 Task: Look for properties listed by Redfin.
Action: Mouse moved to (716, 70)
Screenshot: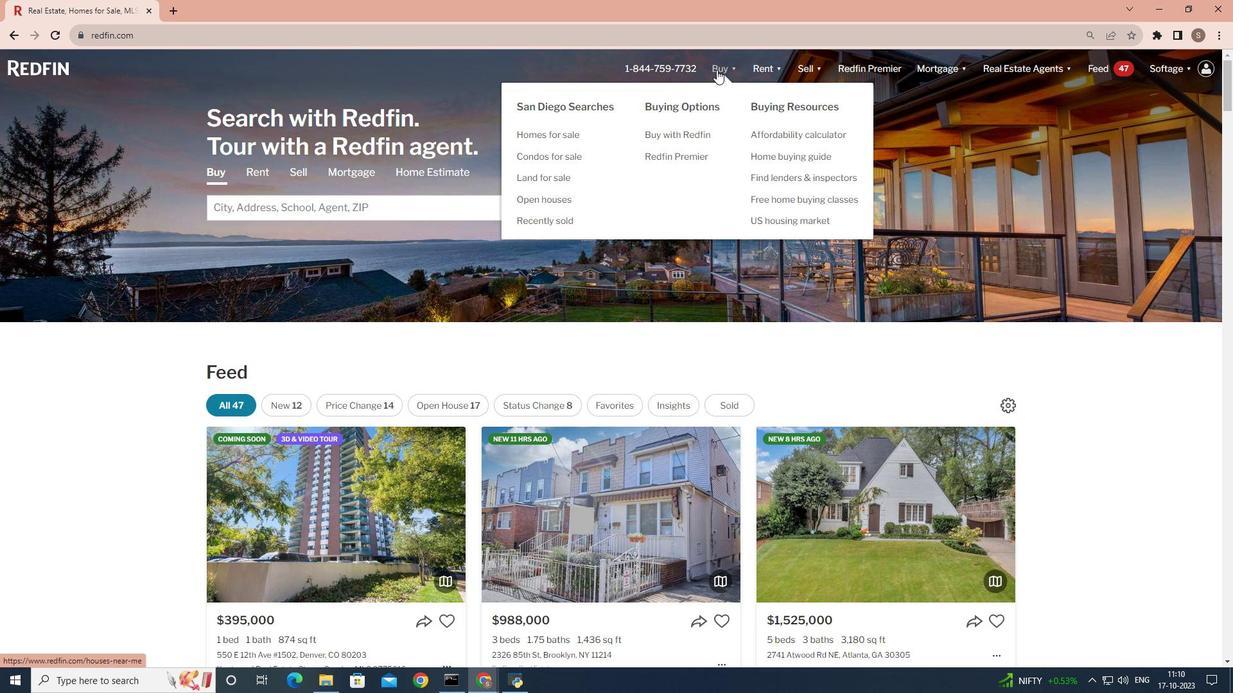 
Action: Mouse pressed left at (716, 70)
Screenshot: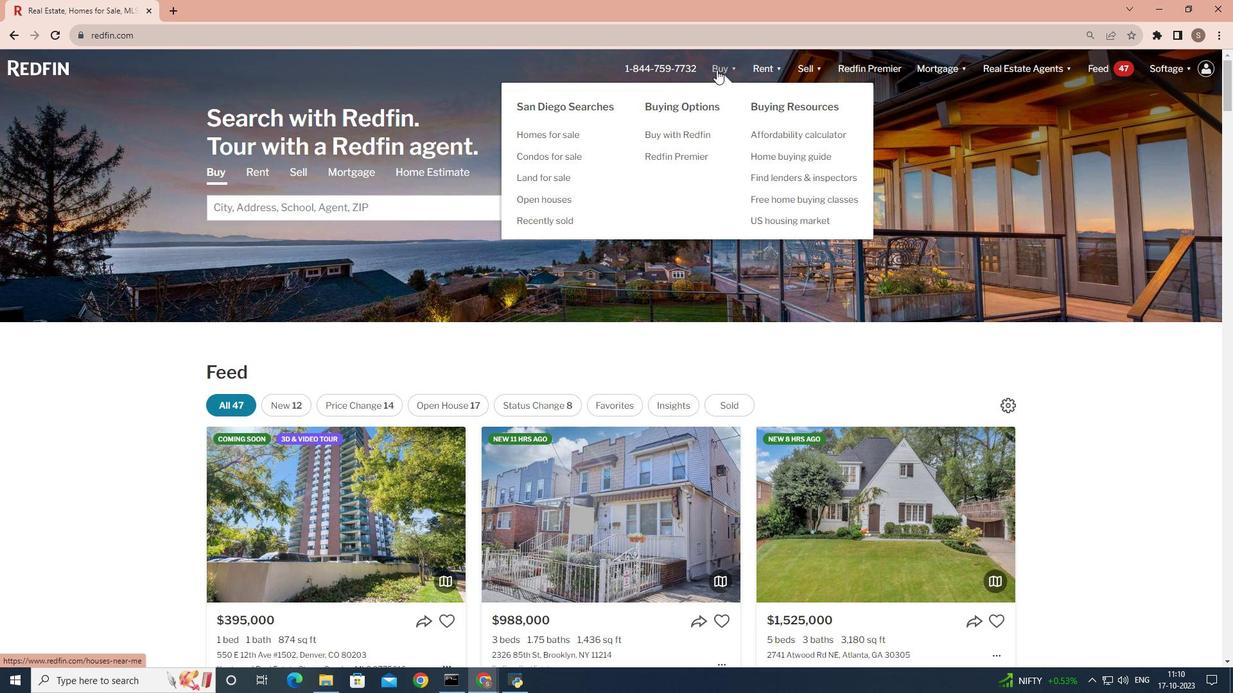 
Action: Mouse moved to (271, 264)
Screenshot: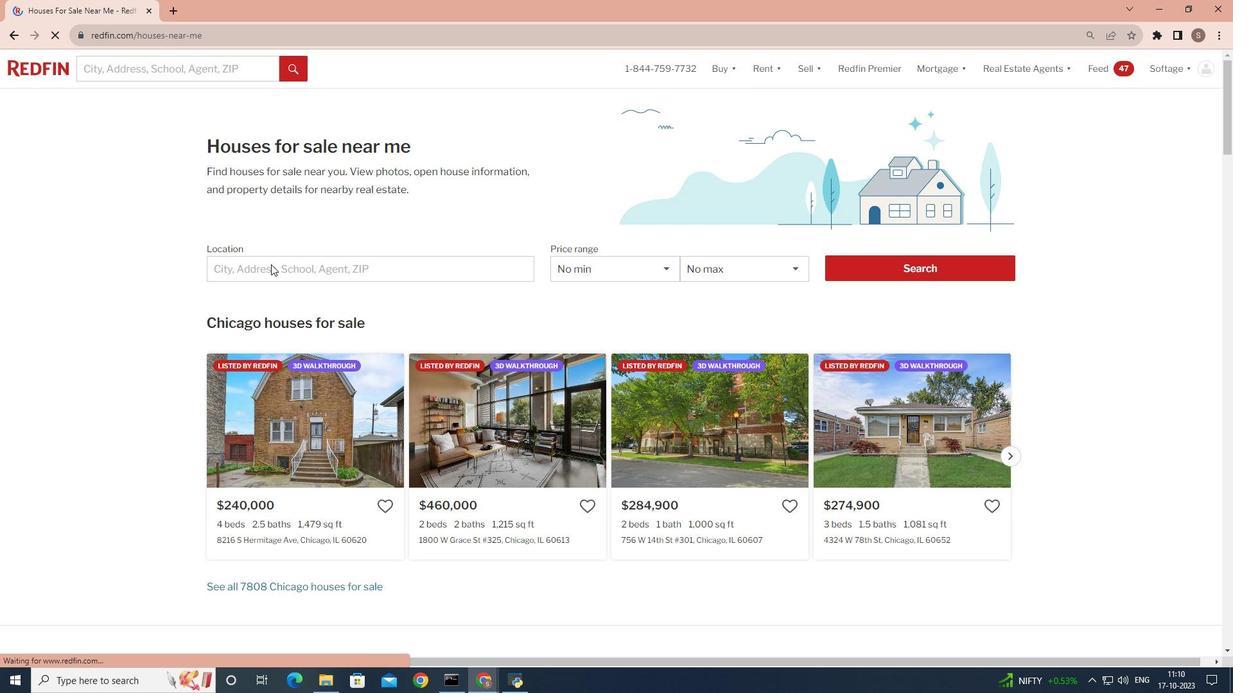 
Action: Mouse pressed left at (271, 264)
Screenshot: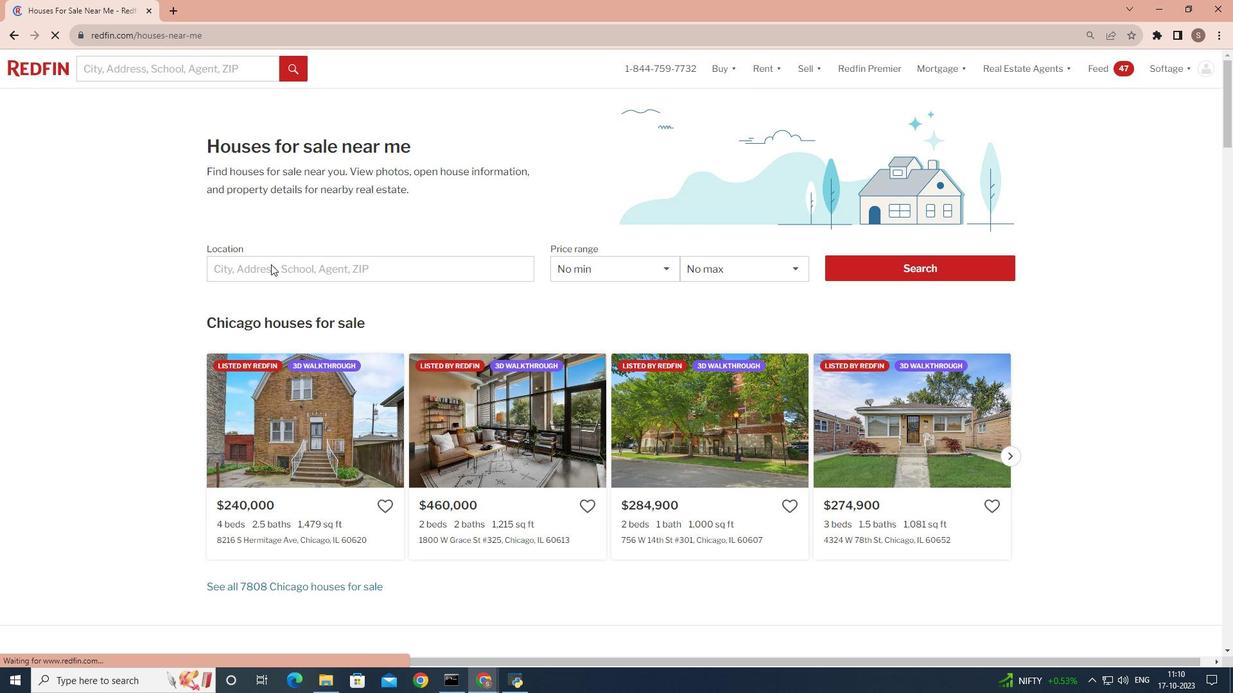 
Action: Mouse moved to (273, 269)
Screenshot: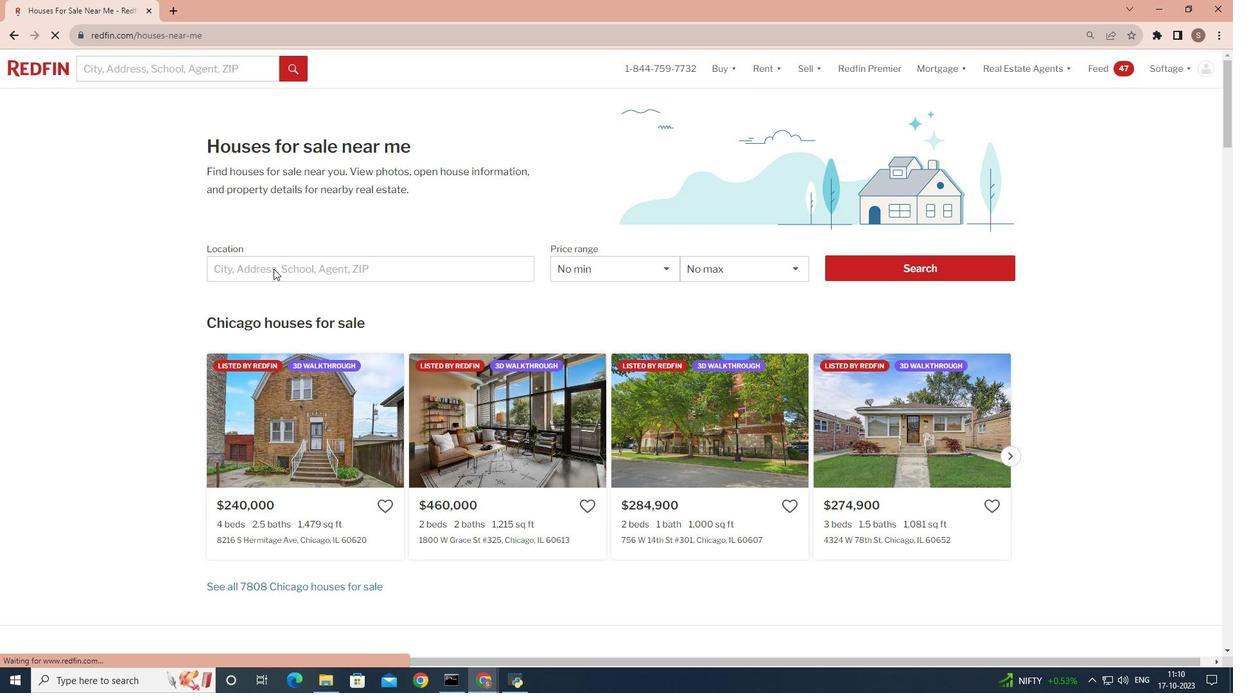 
Action: Mouse pressed left at (273, 269)
Screenshot: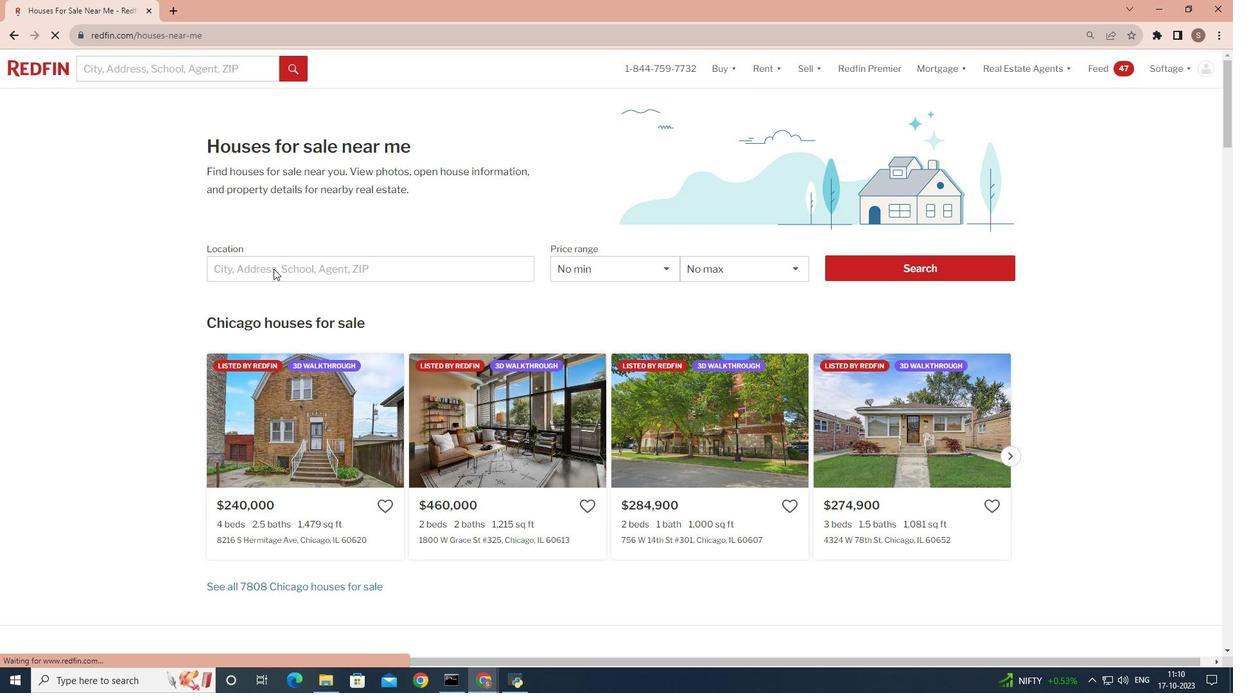 
Action: Mouse pressed left at (273, 269)
Screenshot: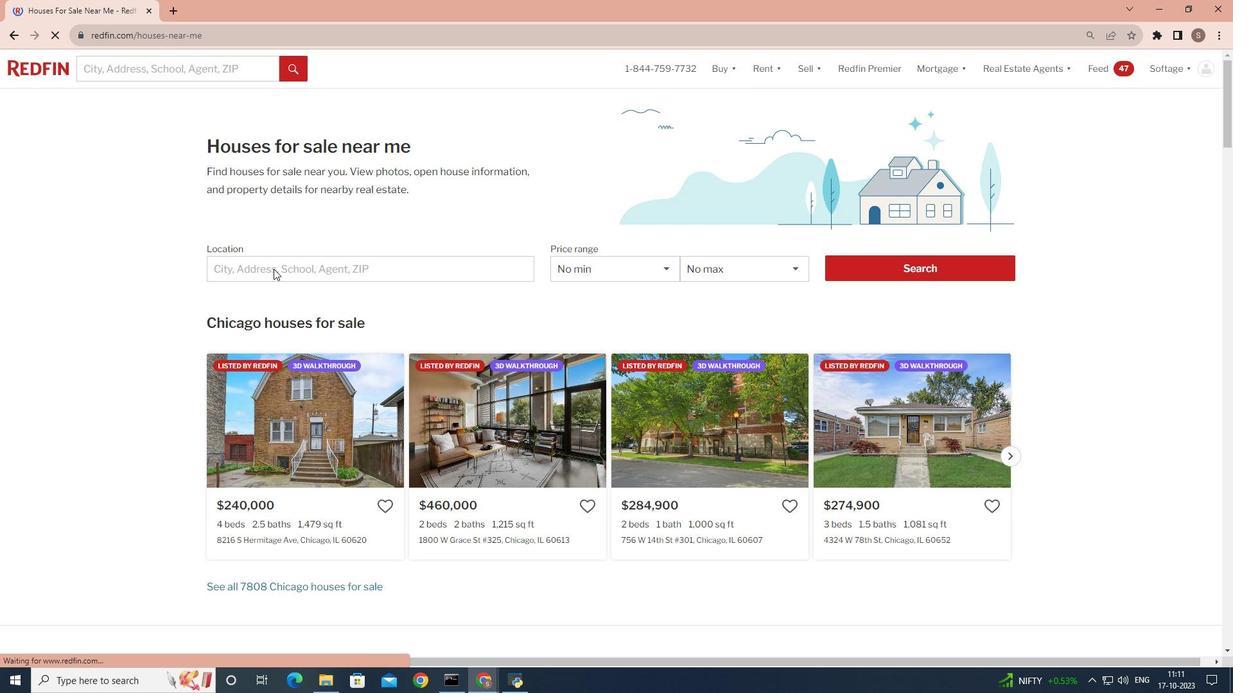 
Action: Mouse pressed left at (273, 269)
Screenshot: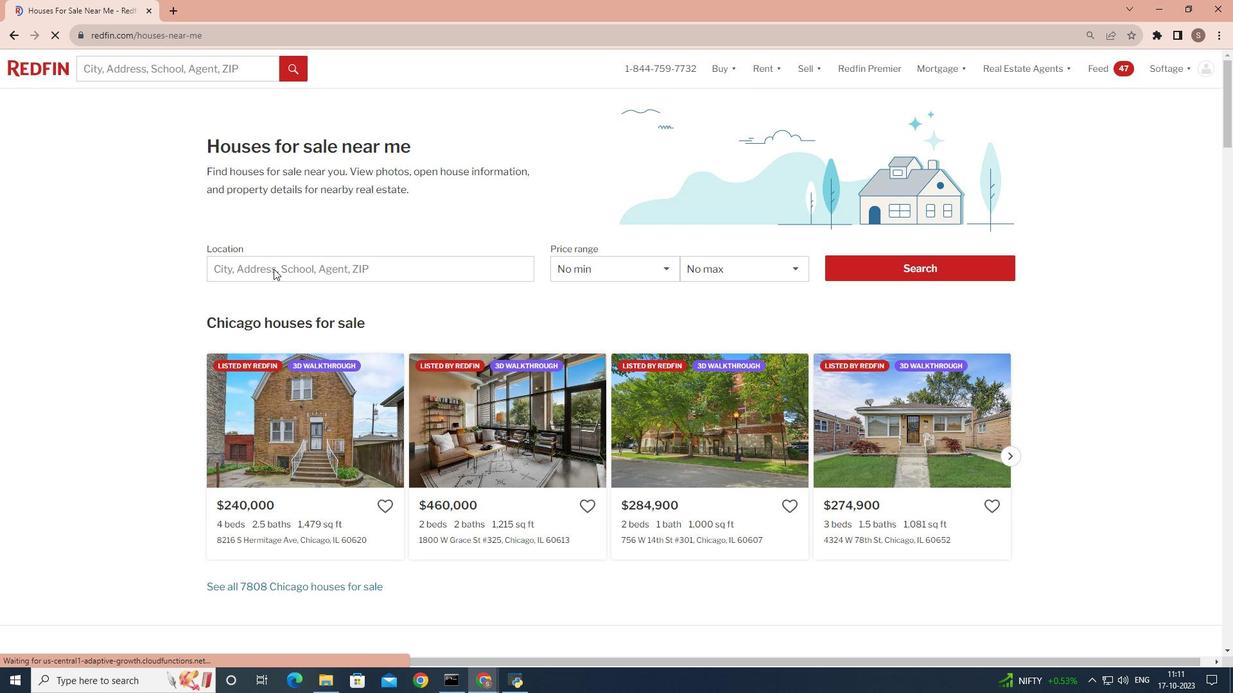 
Action: Mouse moved to (262, 273)
Screenshot: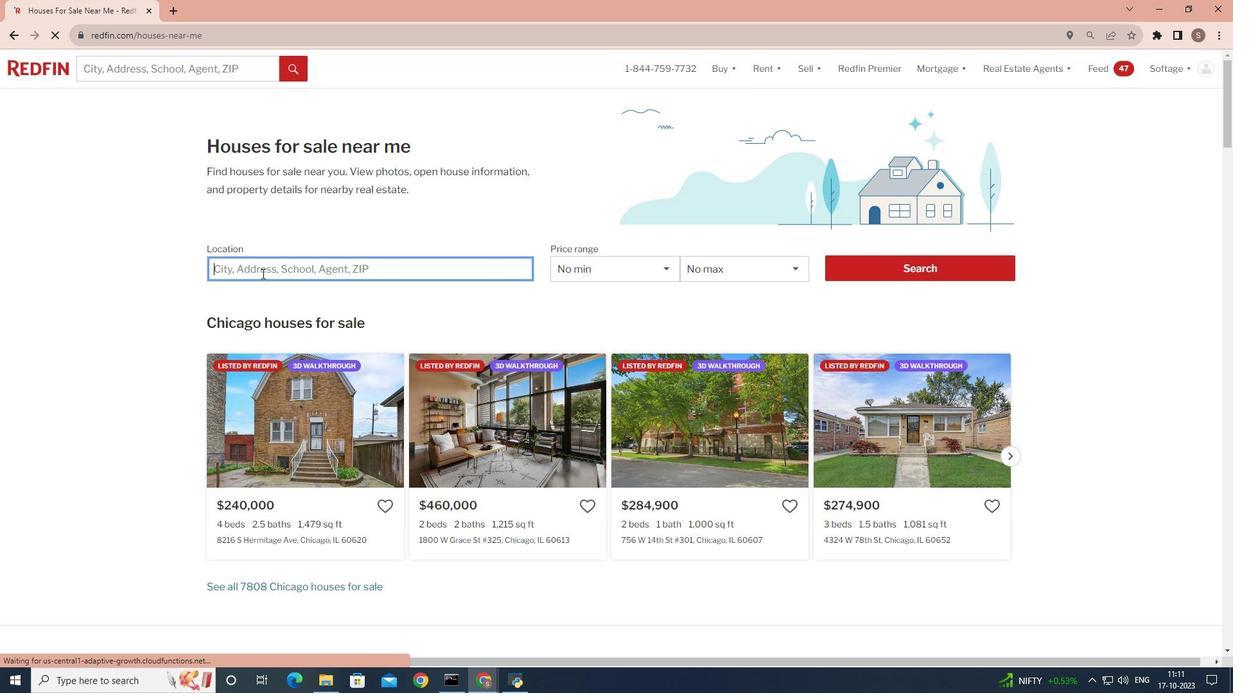 
Action: Key pressed <Key.shift>San<Key.space>
Screenshot: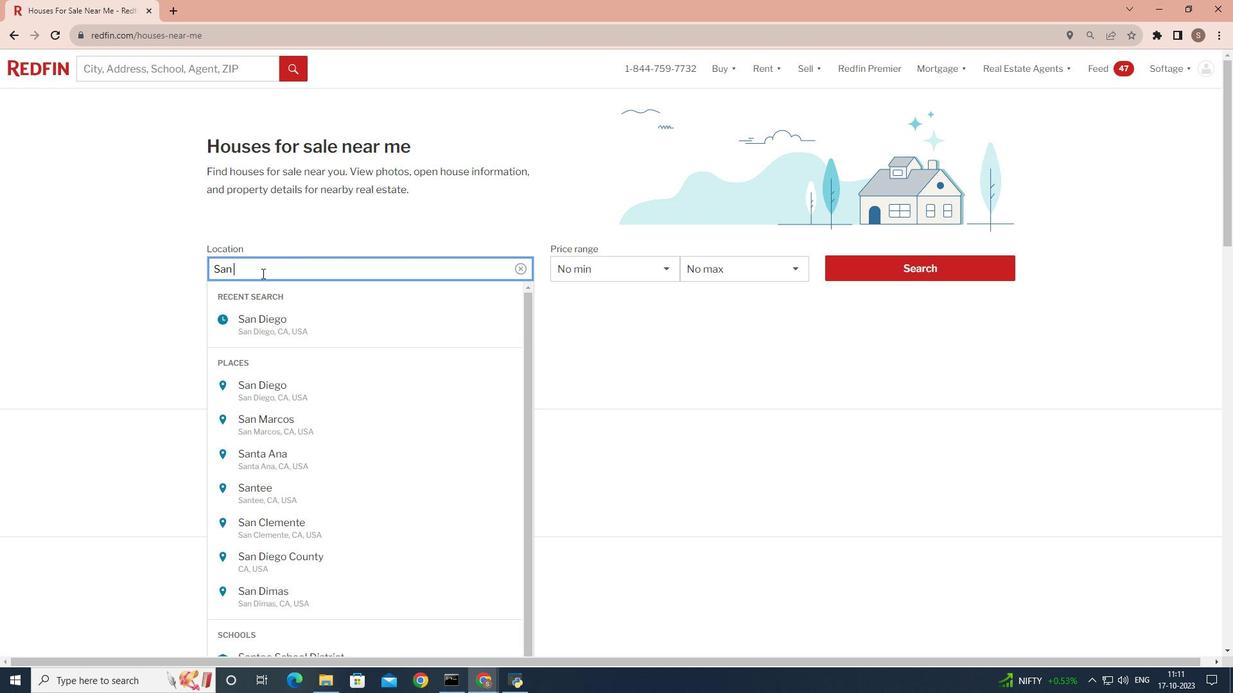 
Action: Mouse moved to (261, 273)
Screenshot: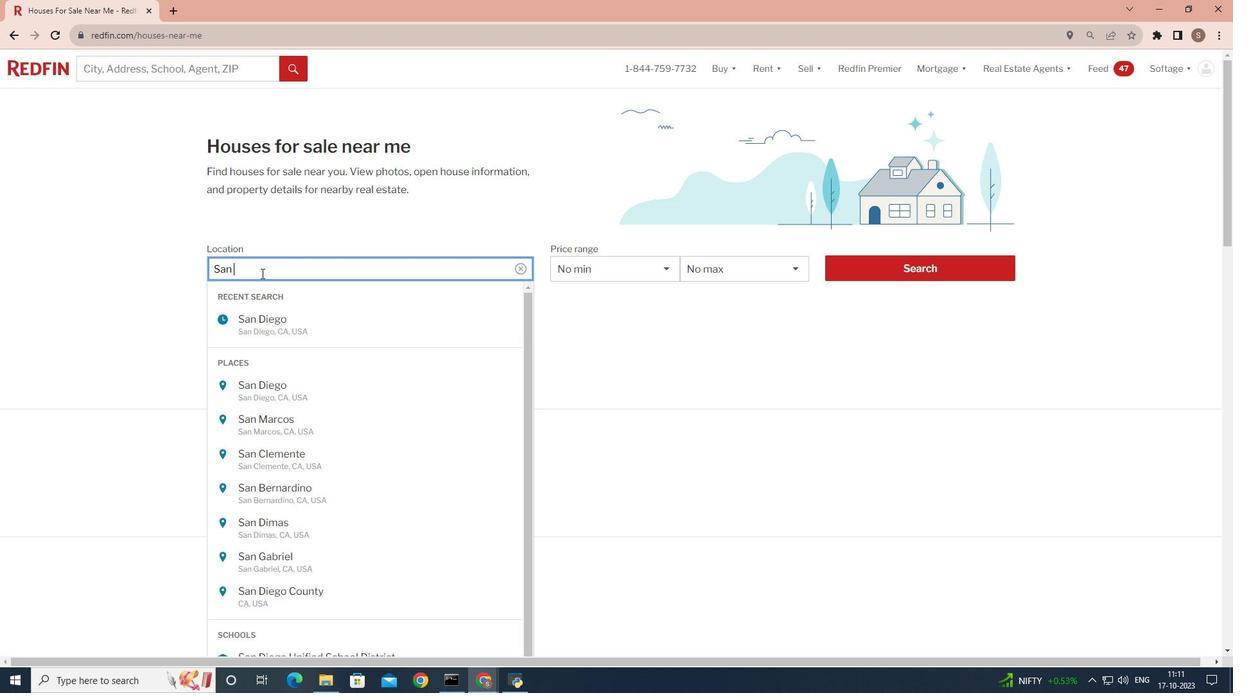 
Action: Key pressed <Key.shift>D
Screenshot: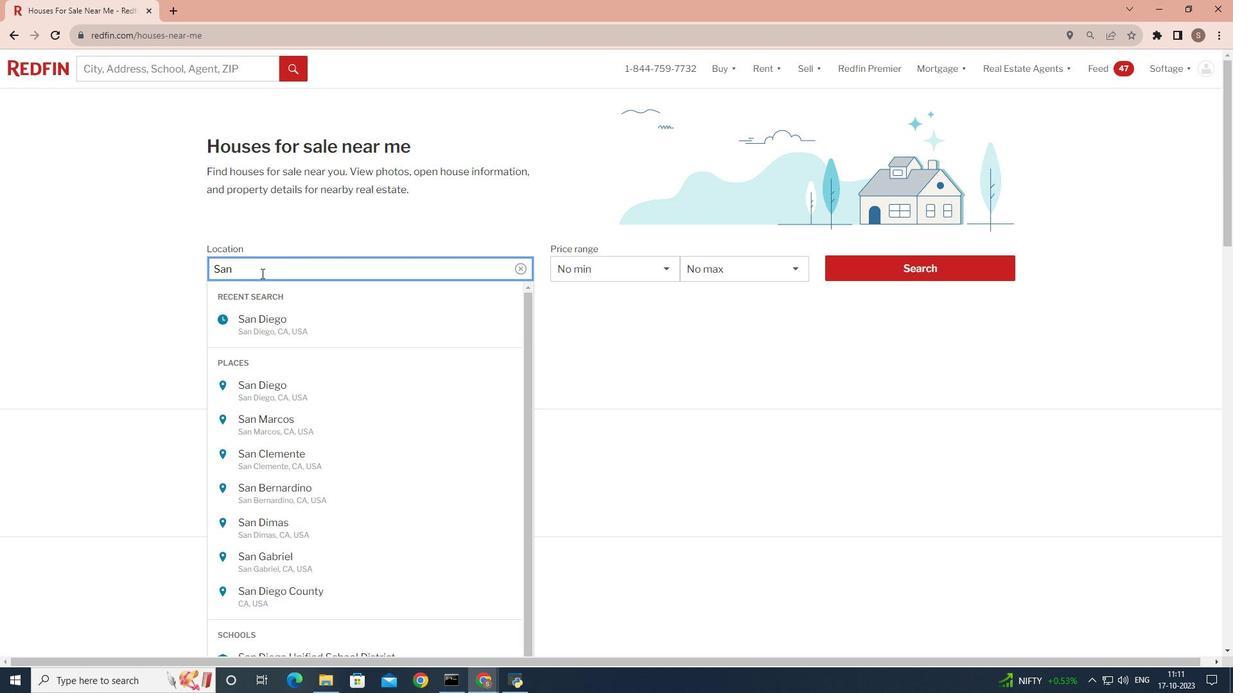 
Action: Mouse moved to (261, 274)
Screenshot: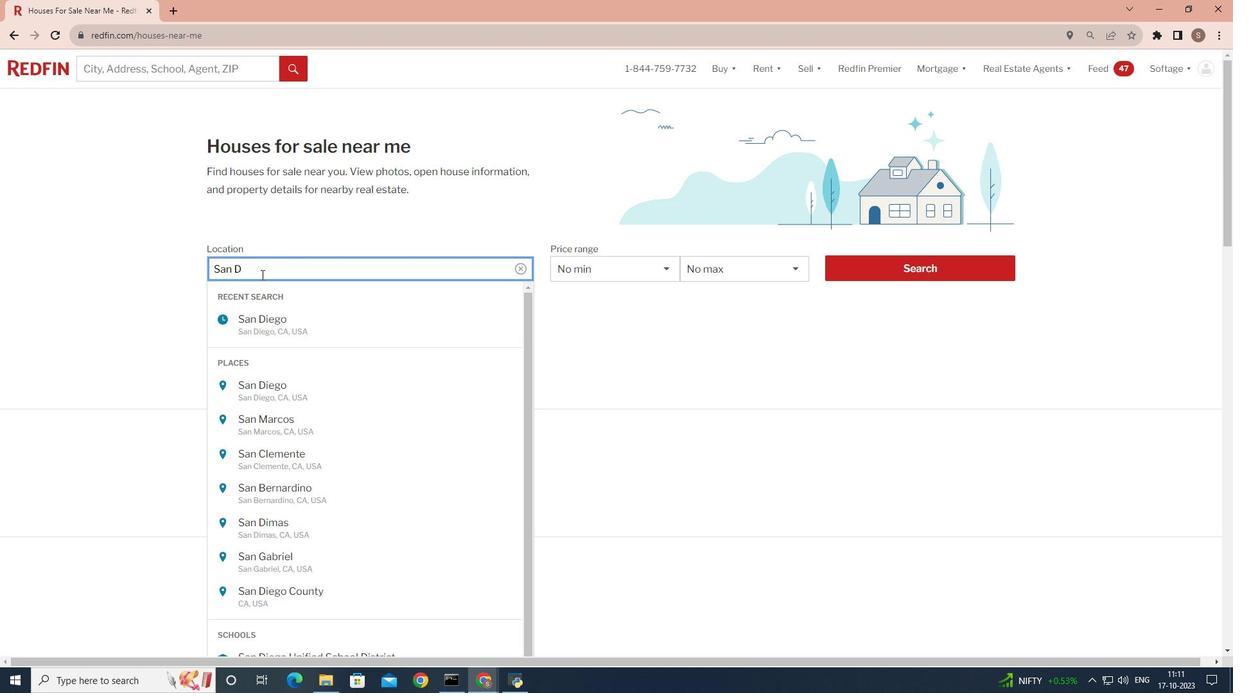 
Action: Key pressed i
Screenshot: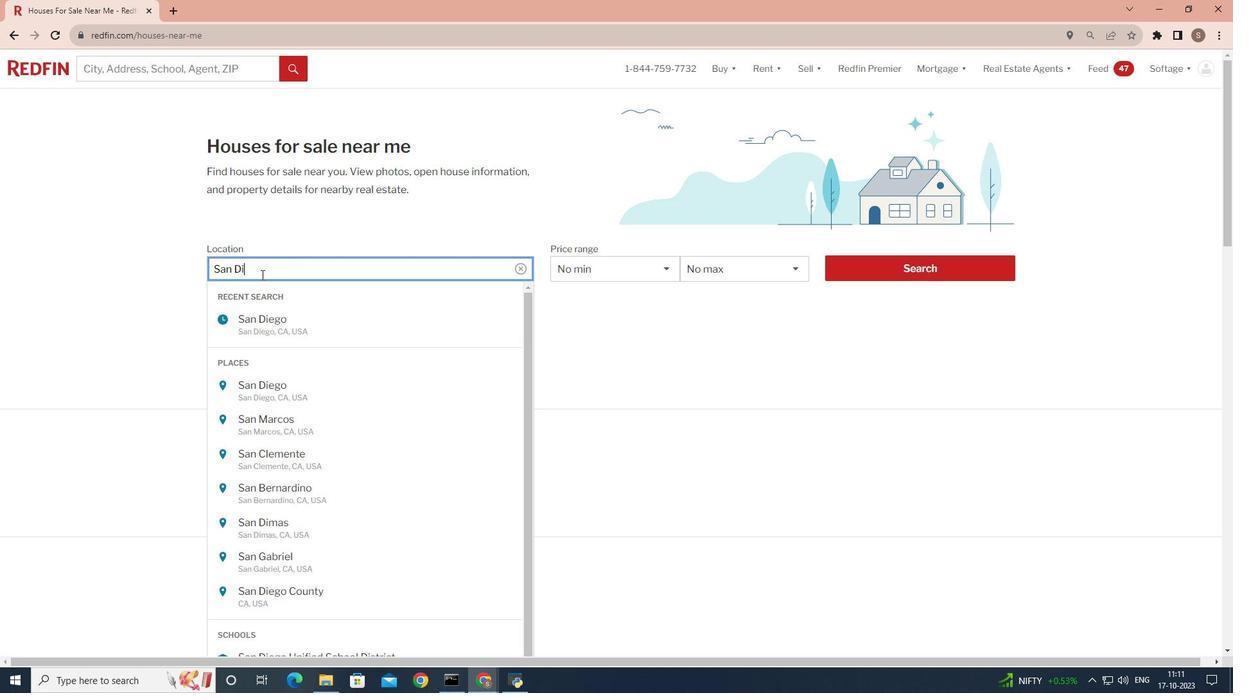 
Action: Mouse moved to (260, 277)
Screenshot: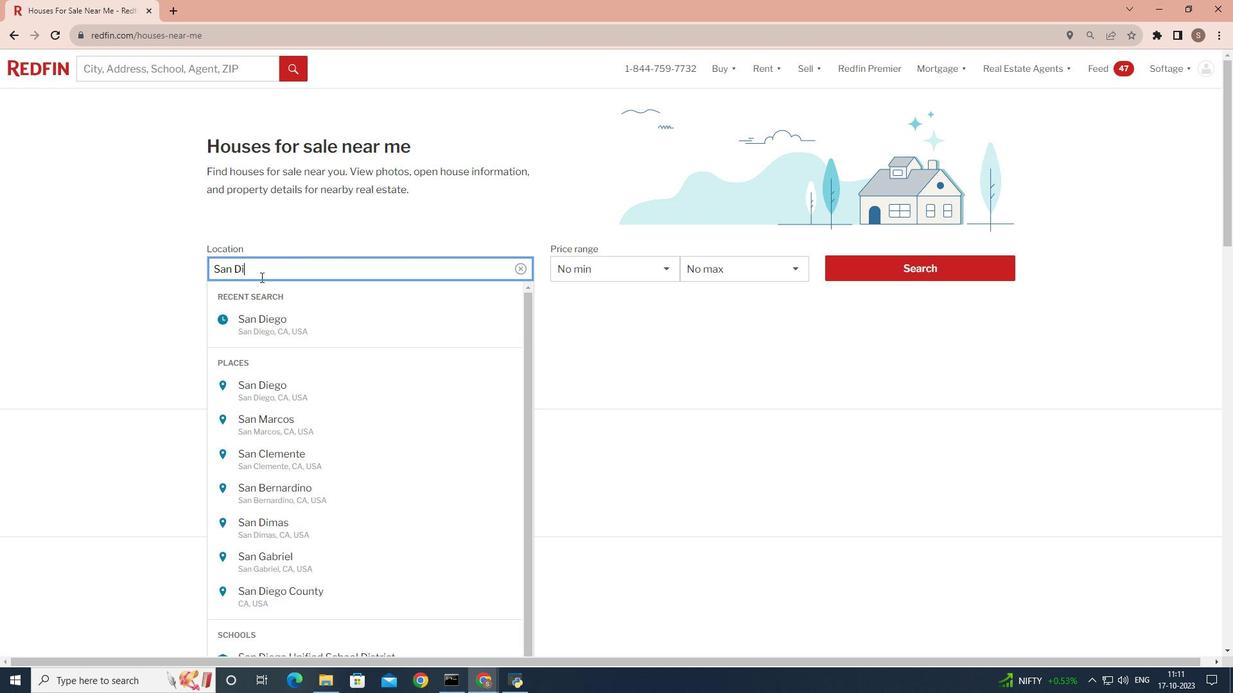 
Action: Key pressed ego
Screenshot: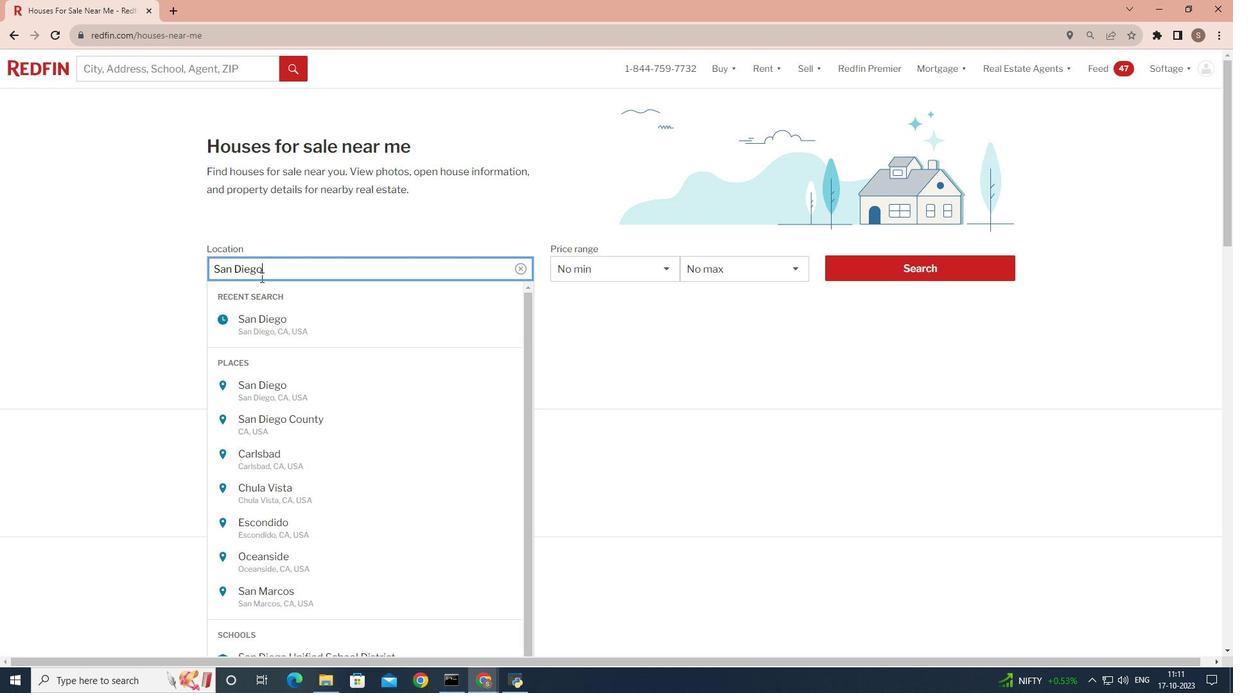 
Action: Mouse moved to (853, 266)
Screenshot: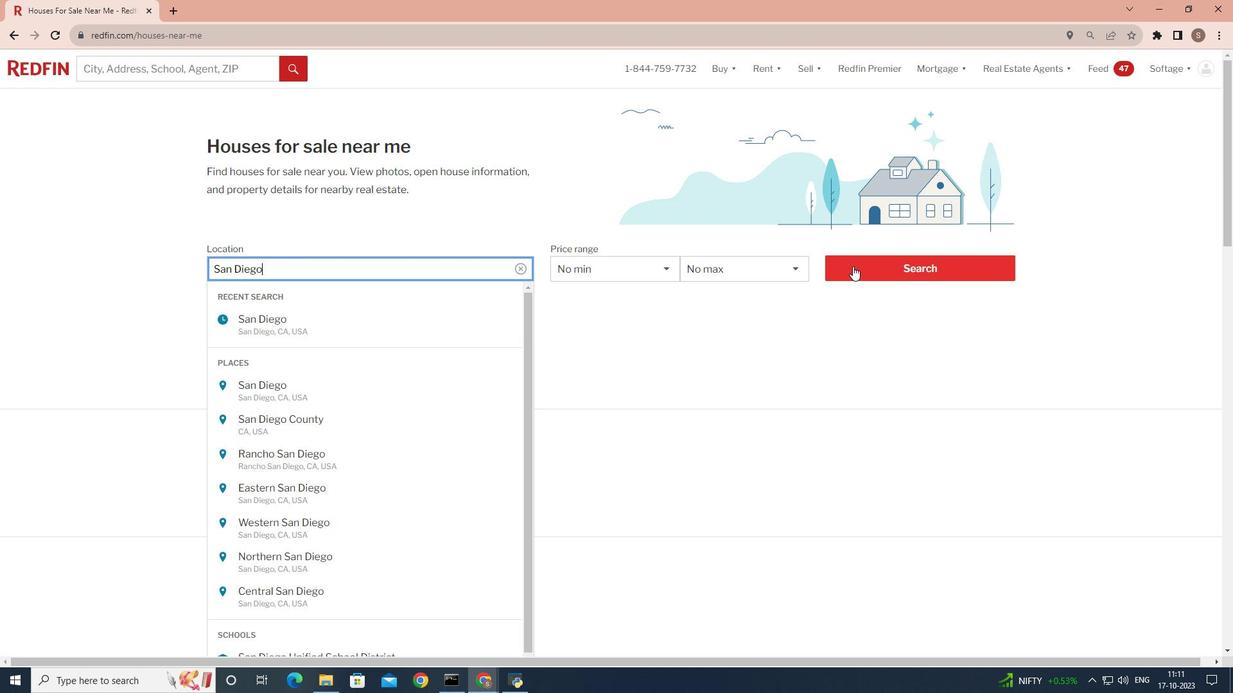 
Action: Mouse pressed left at (853, 266)
Screenshot: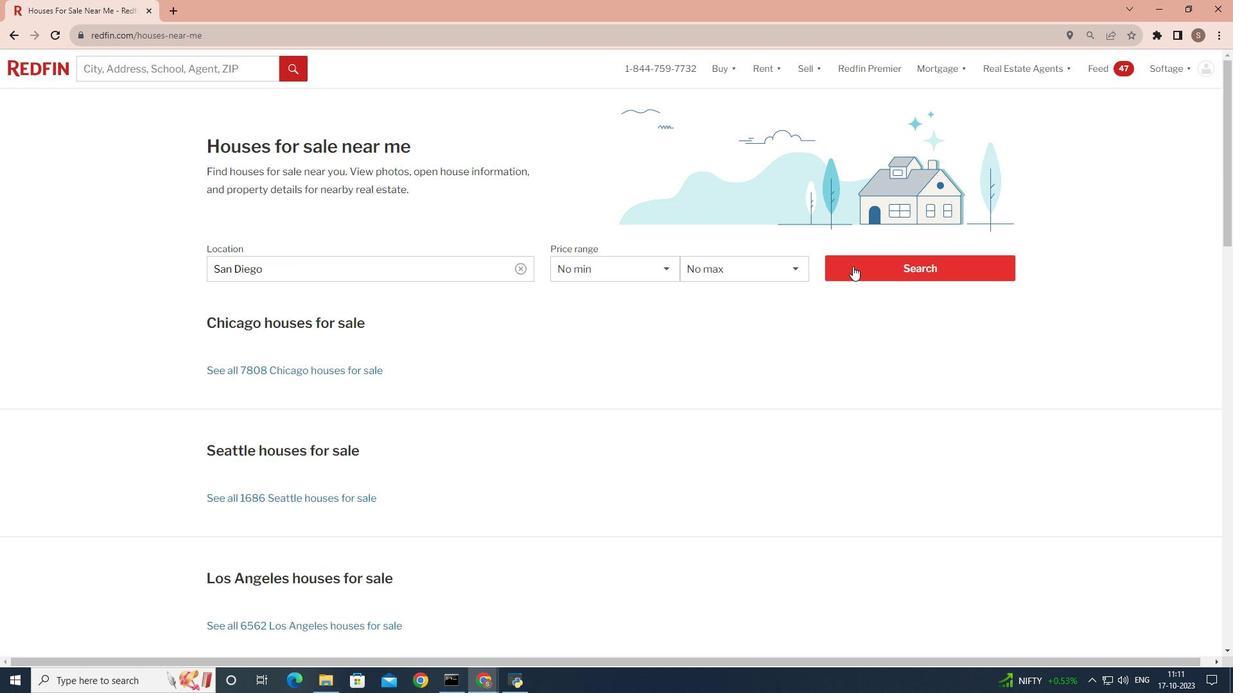 
Action: Mouse pressed left at (853, 266)
Screenshot: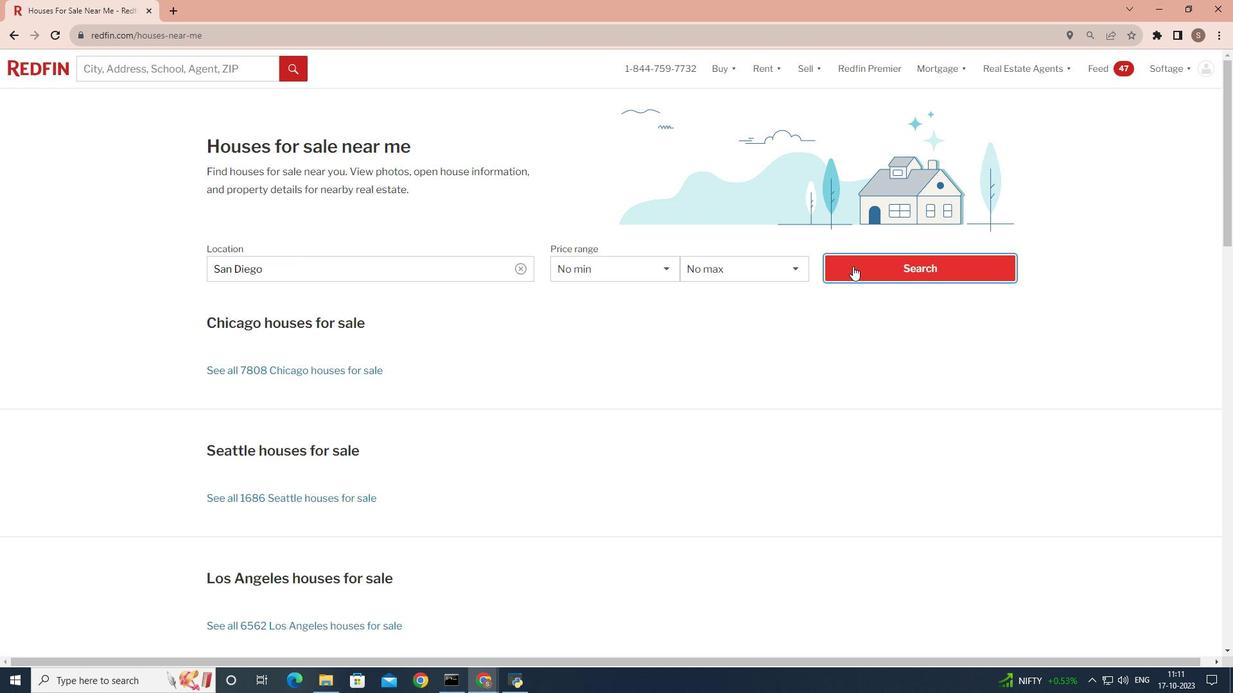 
Action: Mouse moved to (1089, 151)
Screenshot: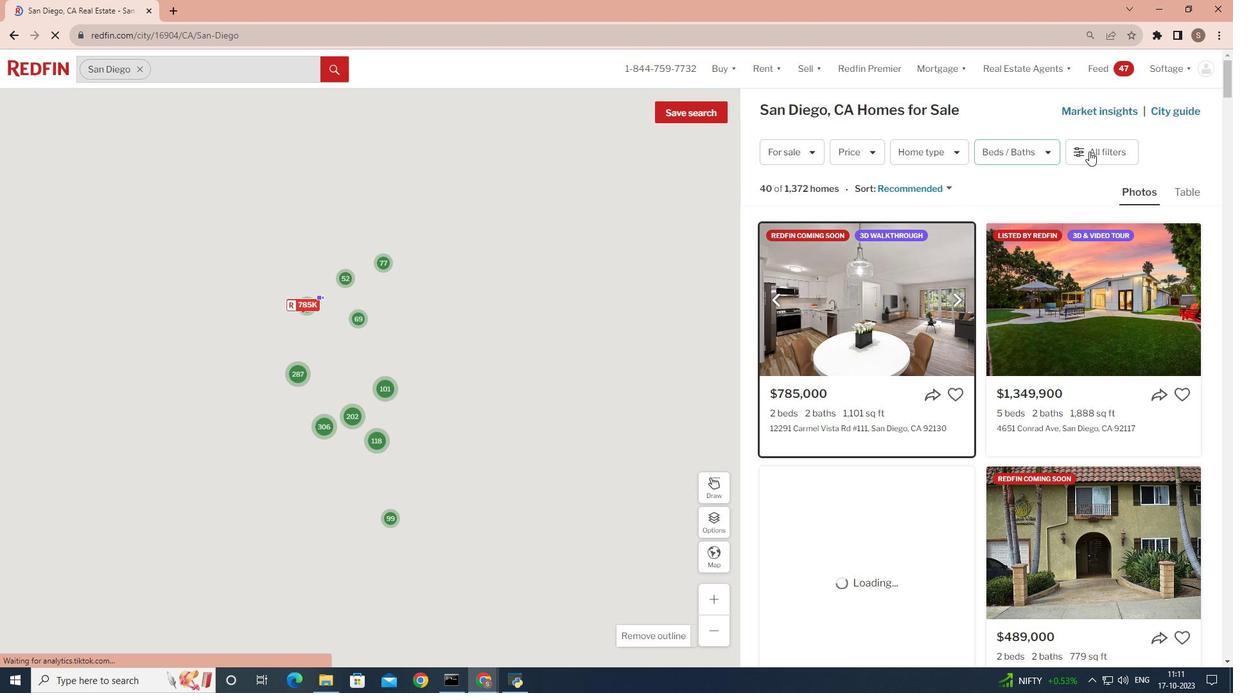 
Action: Mouse pressed left at (1089, 151)
Screenshot: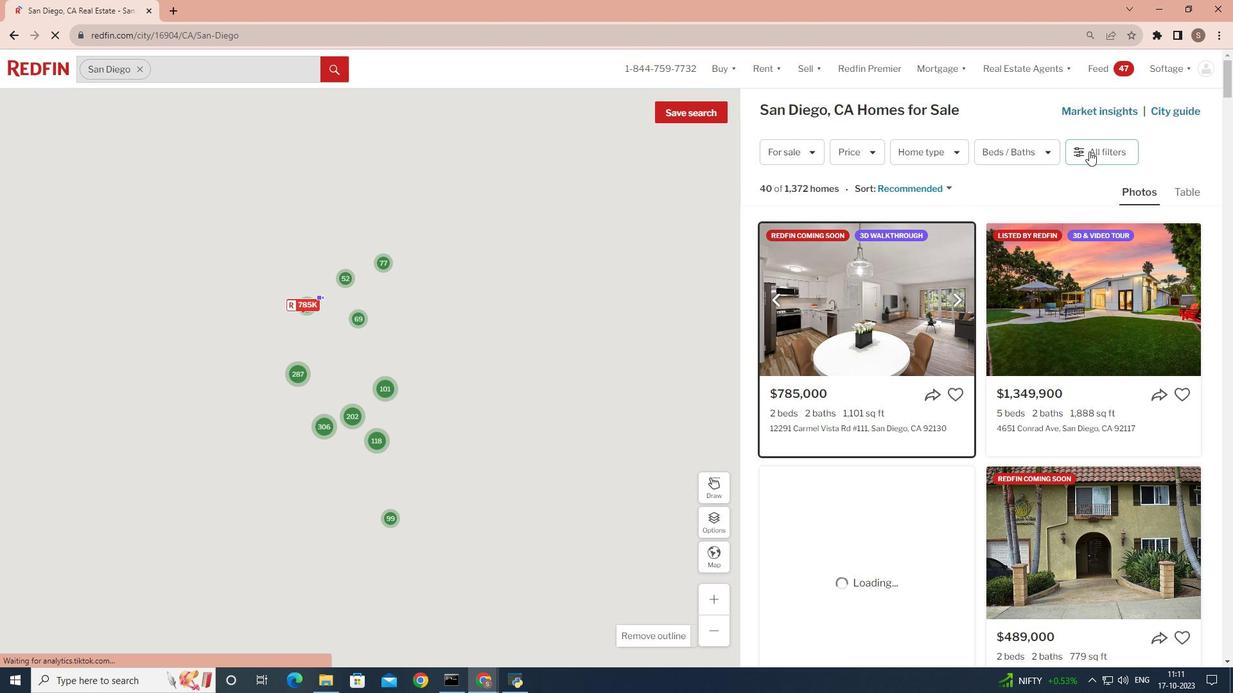 
Action: Mouse pressed left at (1089, 151)
Screenshot: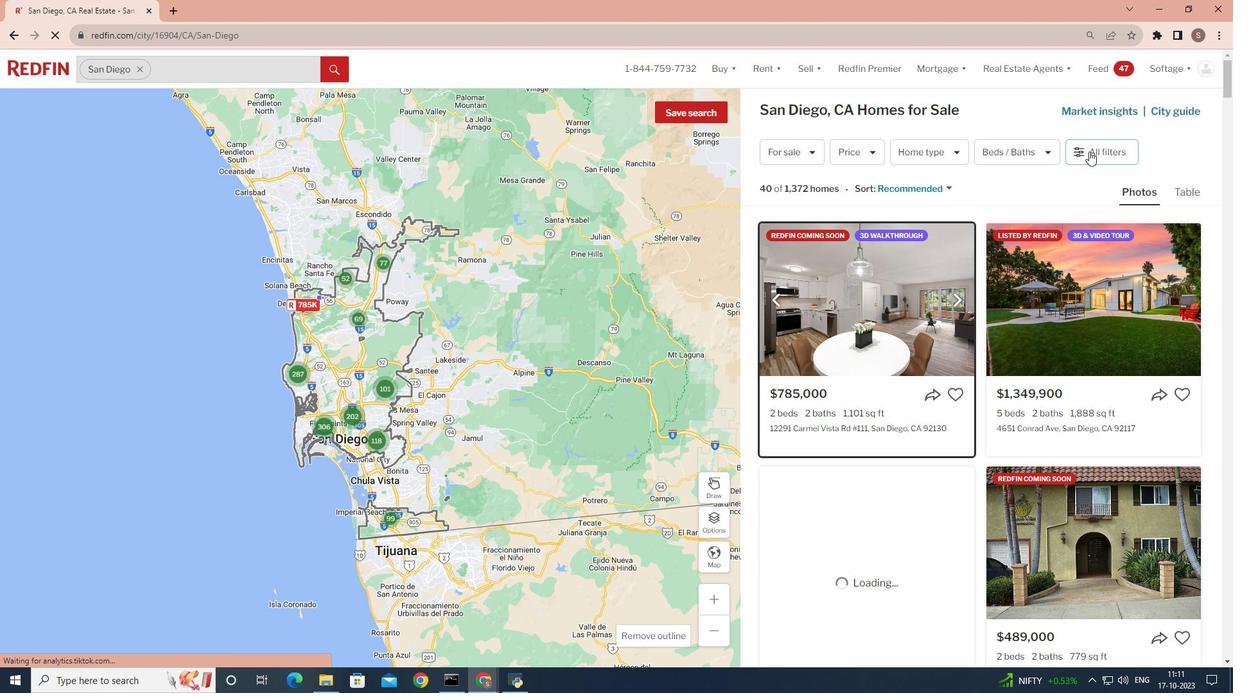 
Action: Mouse pressed left at (1089, 151)
Screenshot: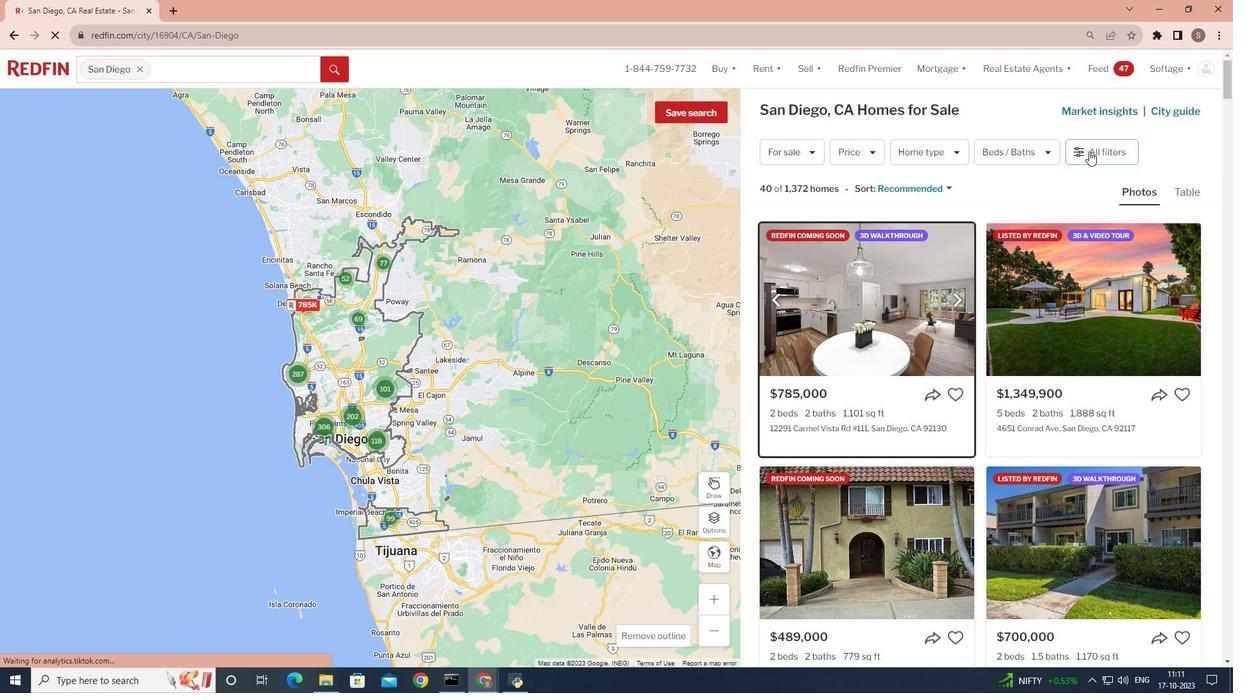 
Action: Mouse pressed left at (1089, 151)
Screenshot: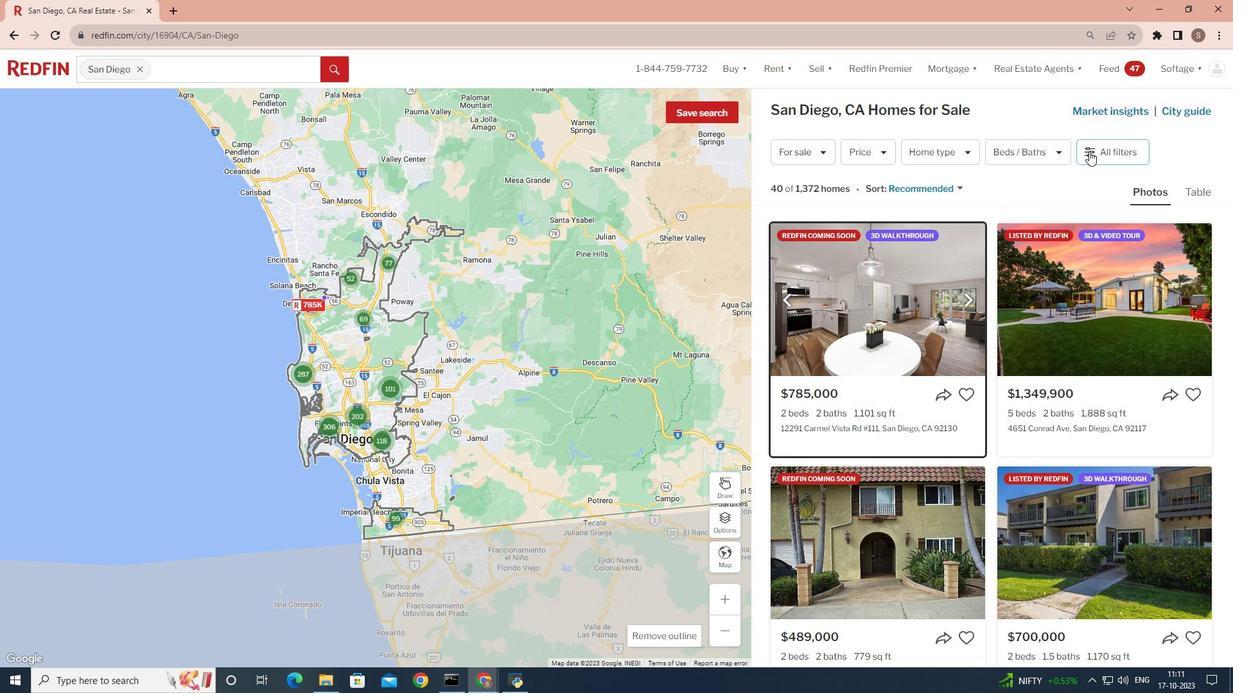 
Action: Mouse moved to (1018, 591)
Screenshot: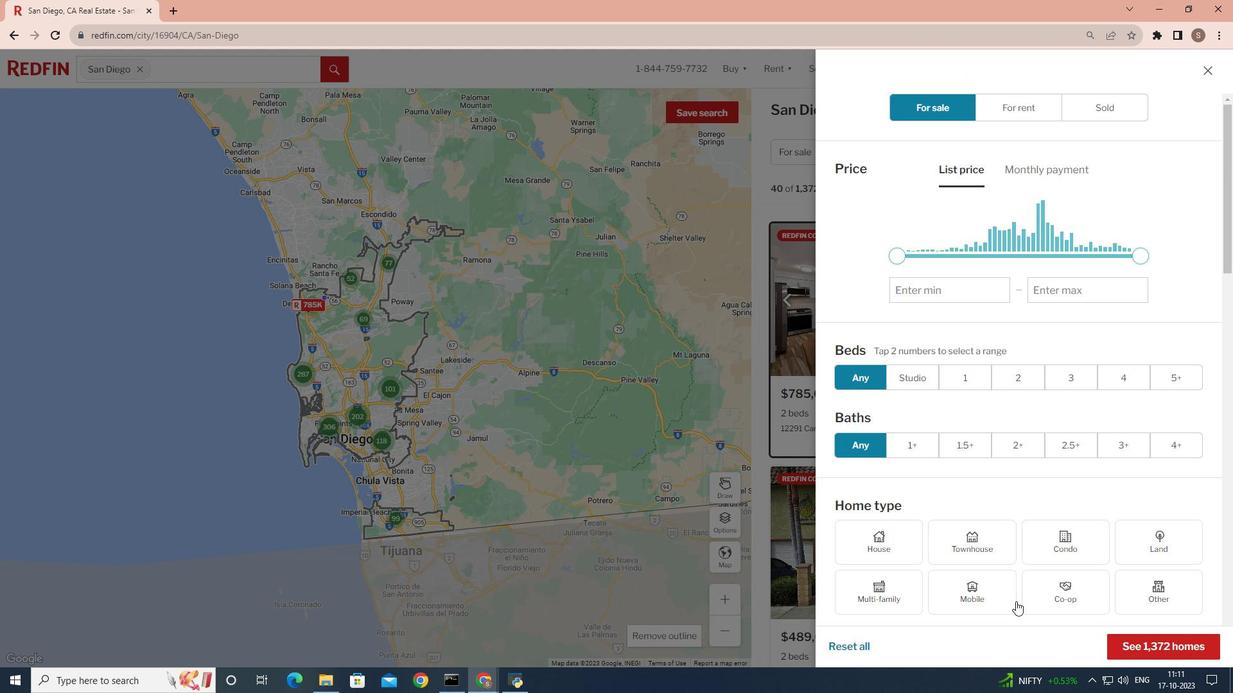 
Action: Mouse scrolled (1018, 590) with delta (0, 0)
Screenshot: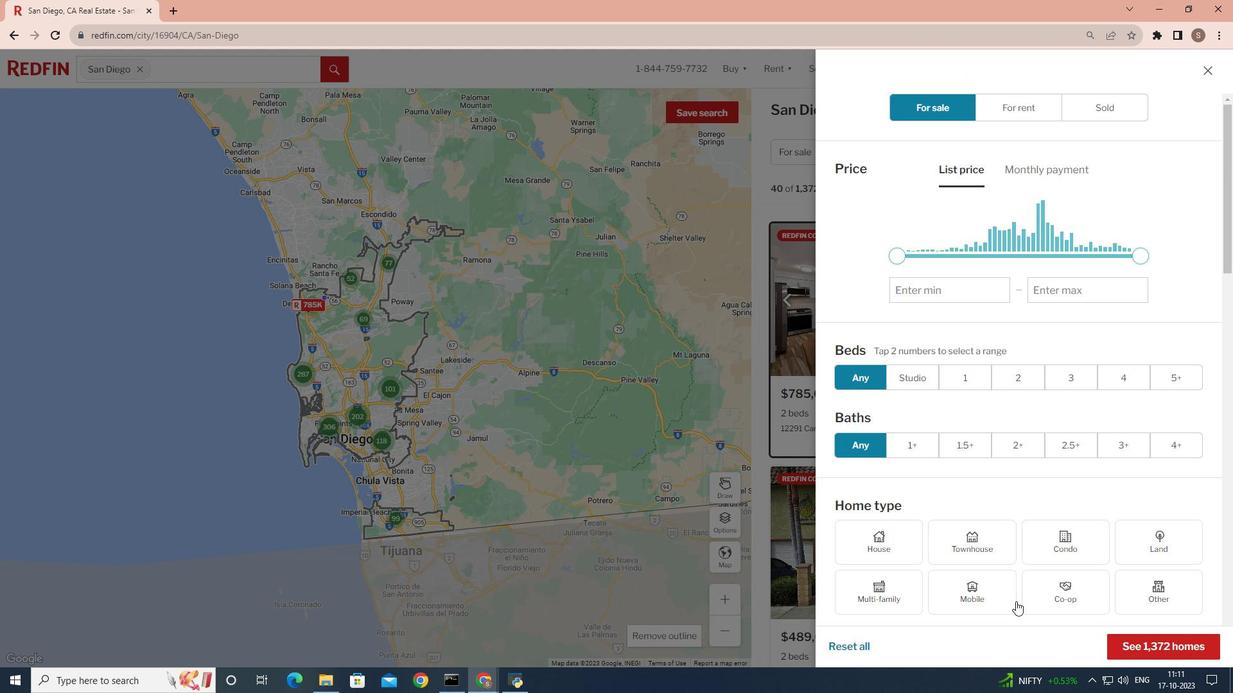 
Action: Mouse moved to (1021, 598)
Screenshot: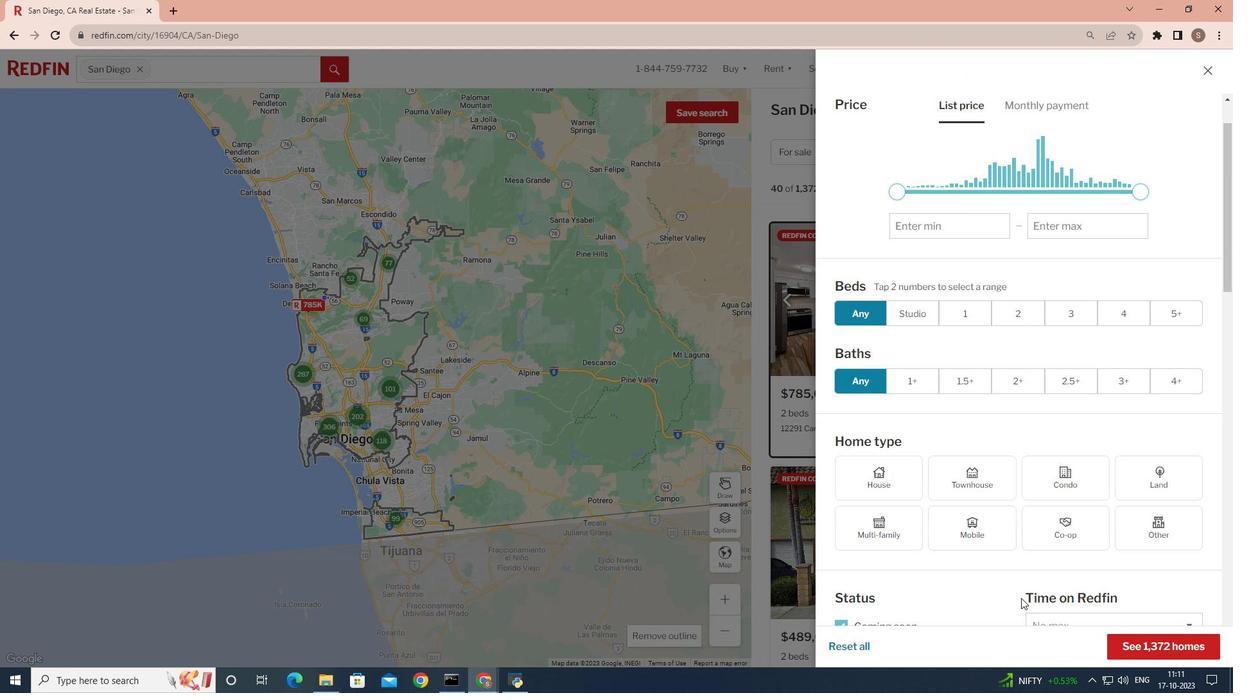 
Action: Mouse scrolled (1021, 598) with delta (0, 0)
Screenshot: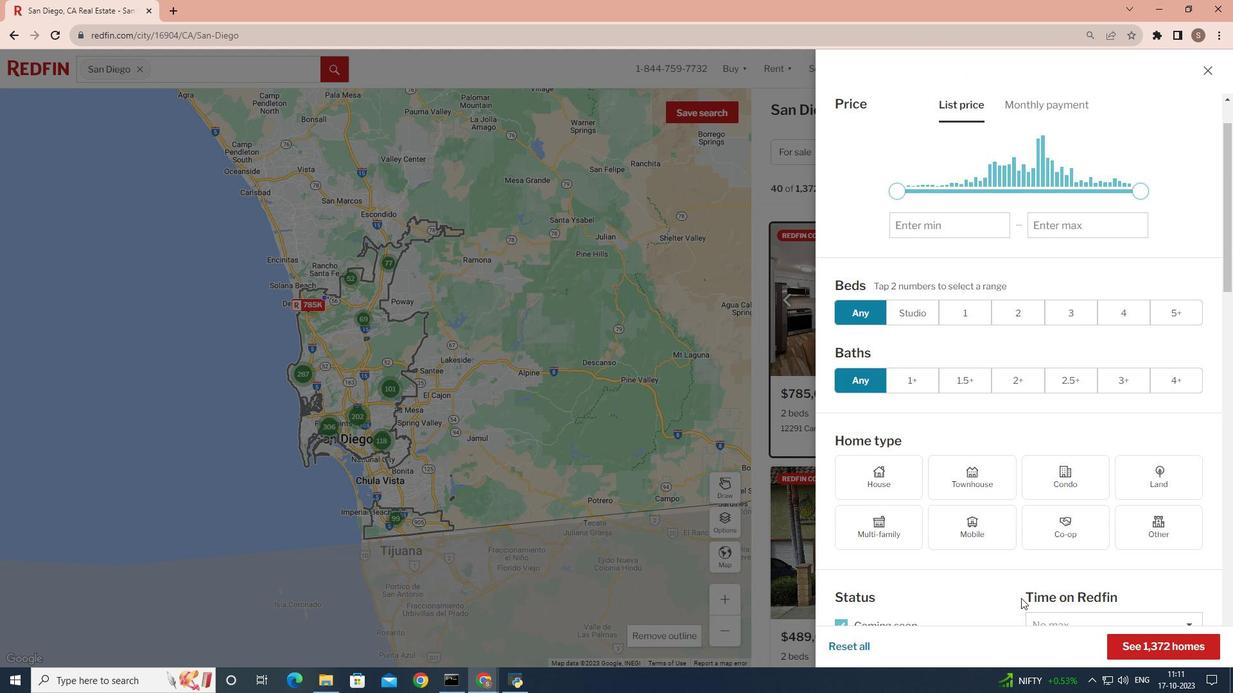 
Action: Mouse scrolled (1021, 598) with delta (0, 0)
Screenshot: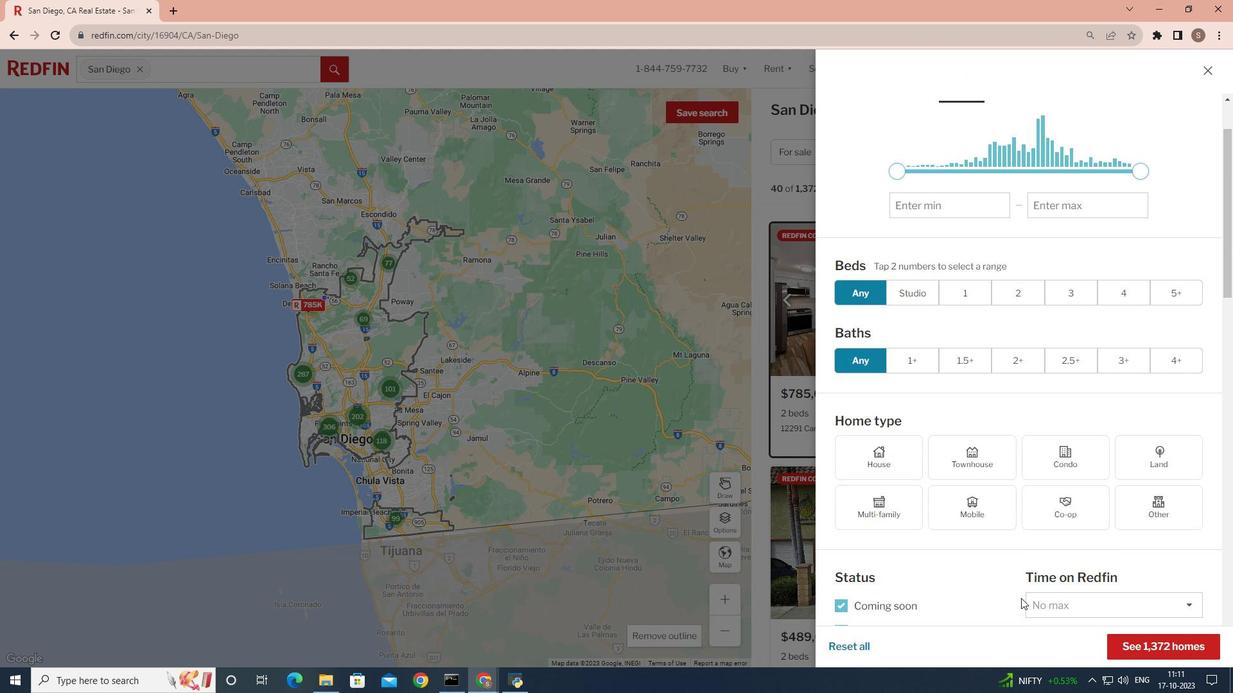
Action: Mouse scrolled (1021, 598) with delta (0, 0)
Screenshot: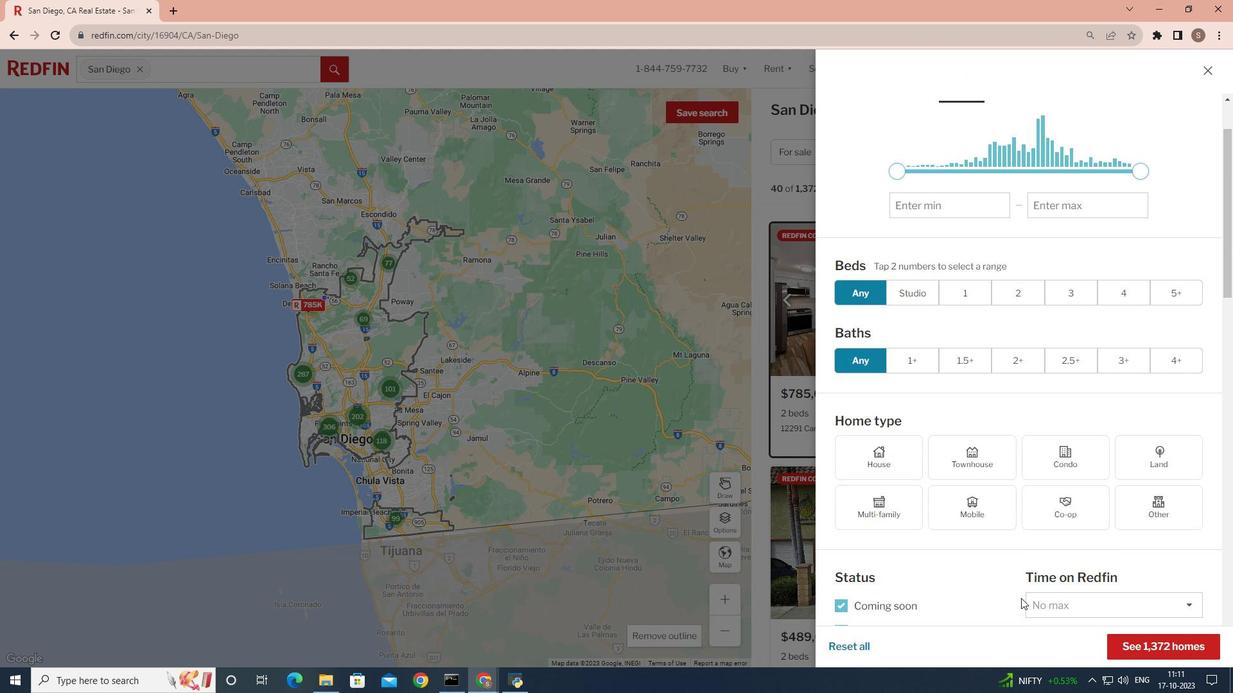 
Action: Mouse moved to (1013, 538)
Screenshot: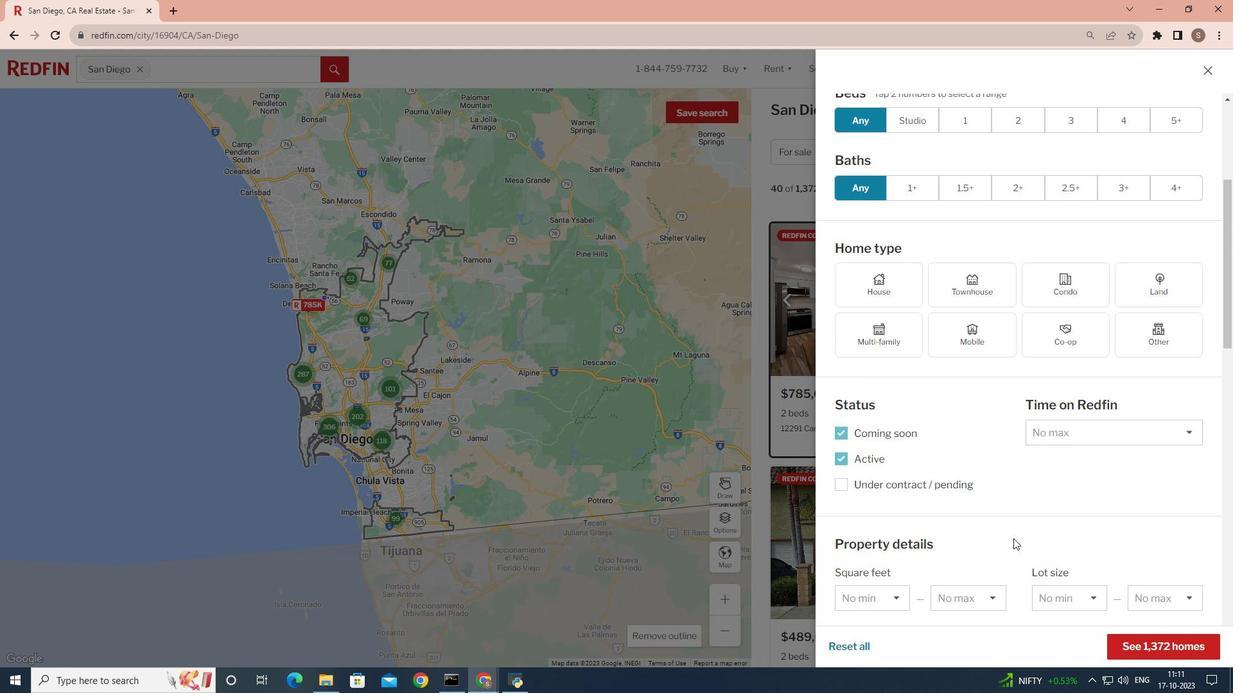 
Action: Mouse scrolled (1013, 538) with delta (0, 0)
Screenshot: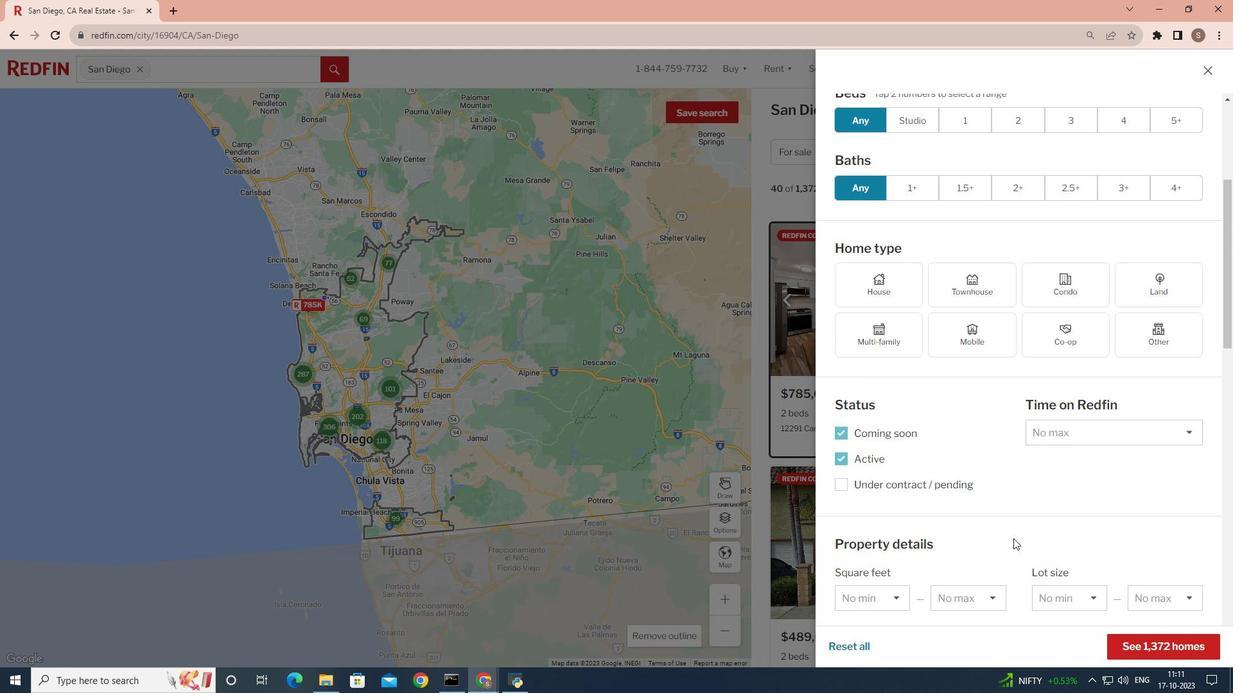 
Action: Mouse scrolled (1013, 538) with delta (0, 0)
Screenshot: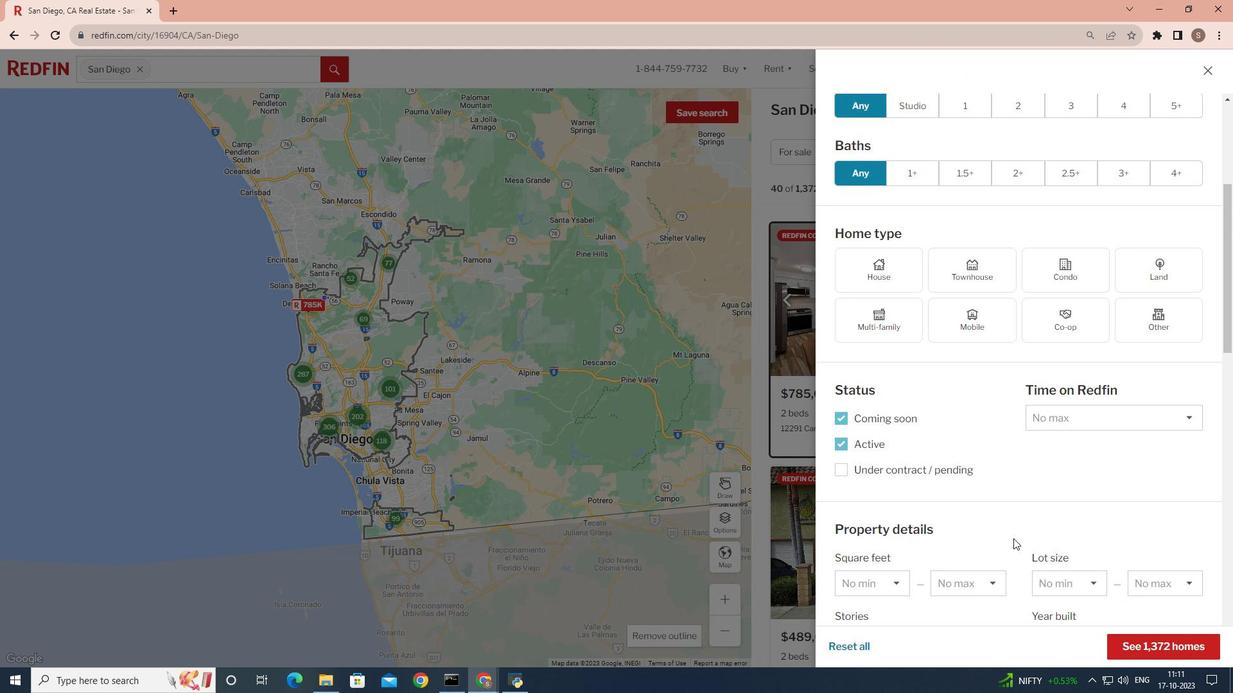 
Action: Mouse moved to (1013, 535)
Screenshot: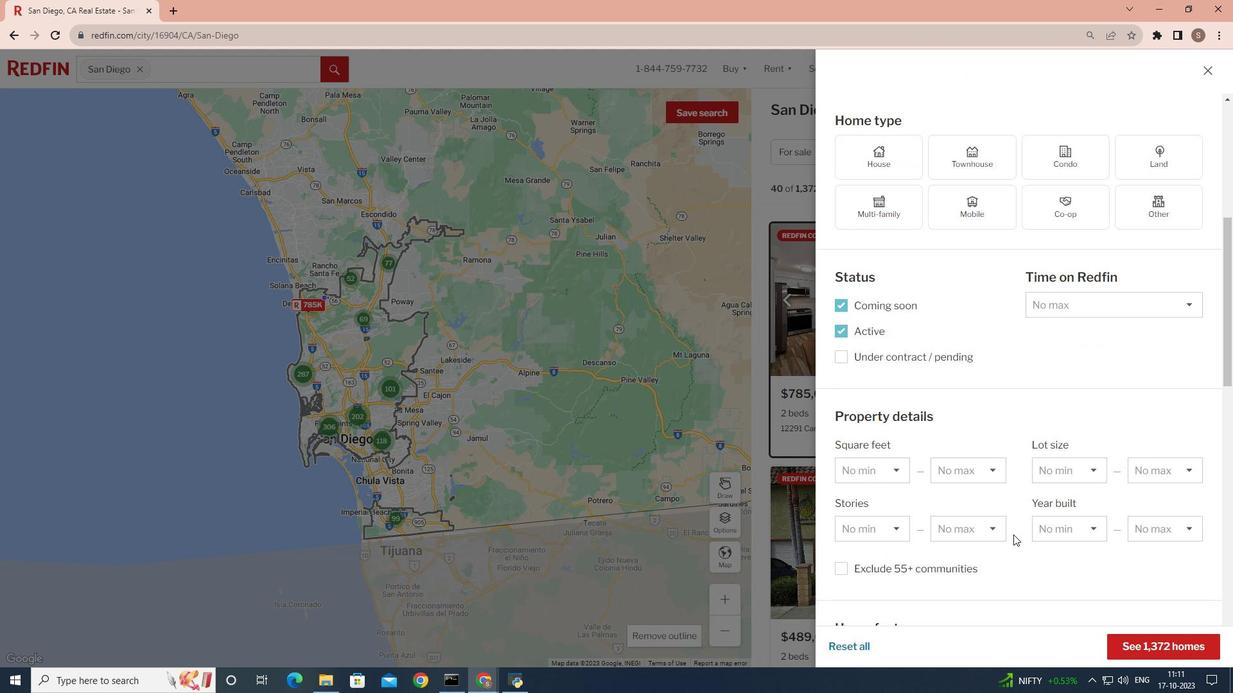 
Action: Mouse scrolled (1013, 534) with delta (0, 0)
Screenshot: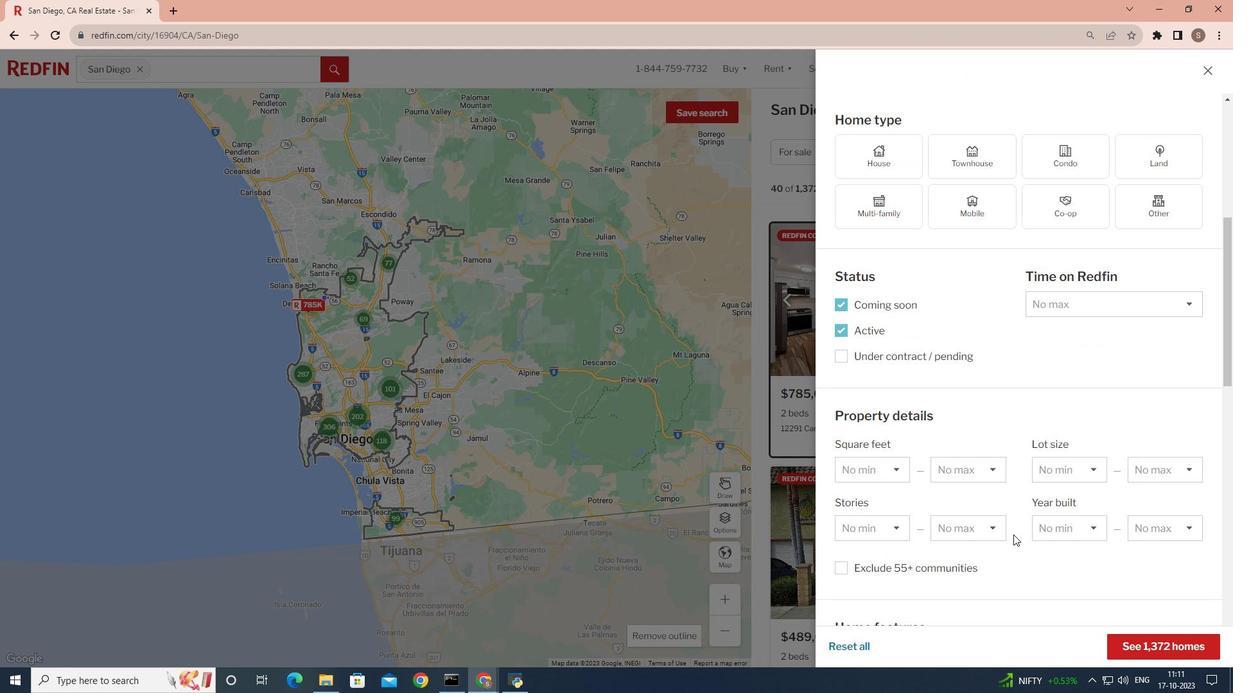 
Action: Mouse scrolled (1013, 534) with delta (0, 0)
Screenshot: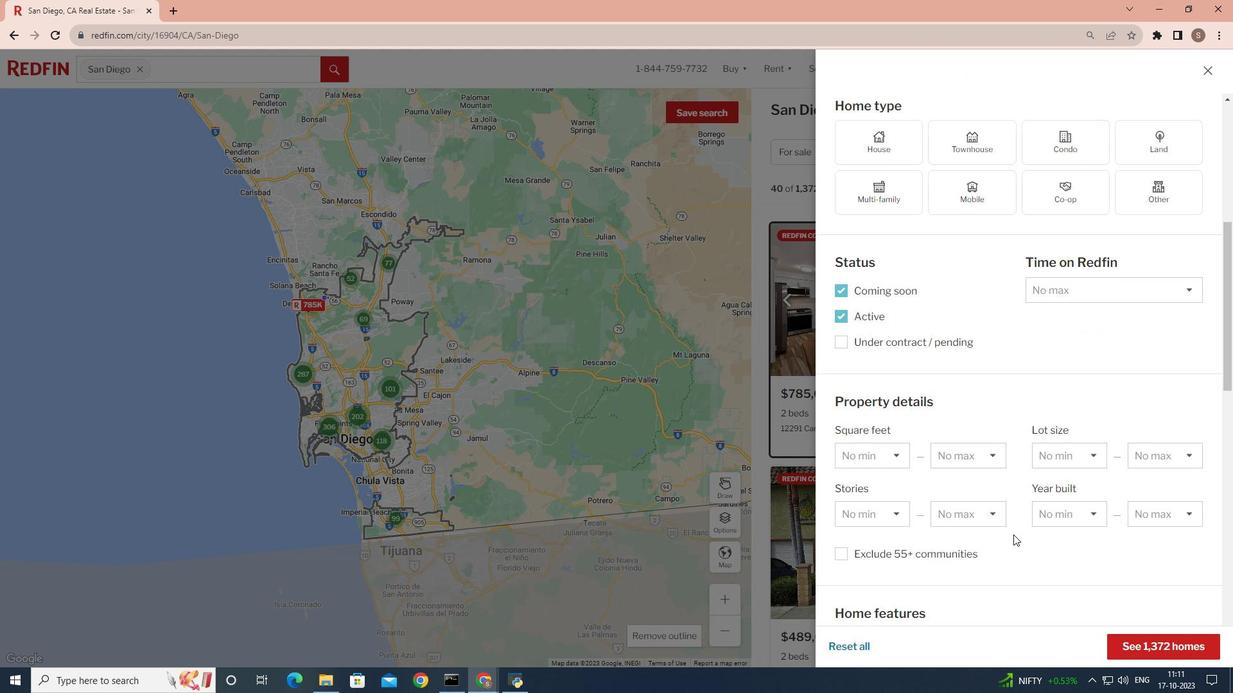 
Action: Mouse scrolled (1013, 534) with delta (0, 0)
Screenshot: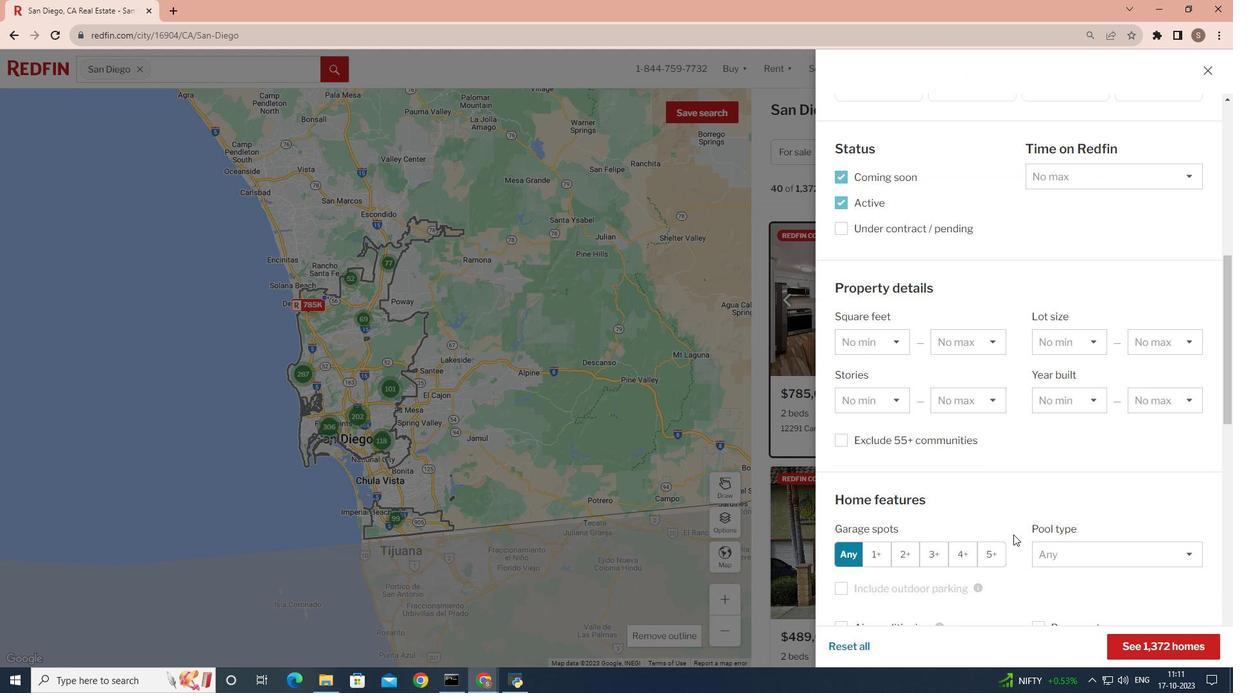 
Action: Mouse scrolled (1013, 534) with delta (0, 0)
Screenshot: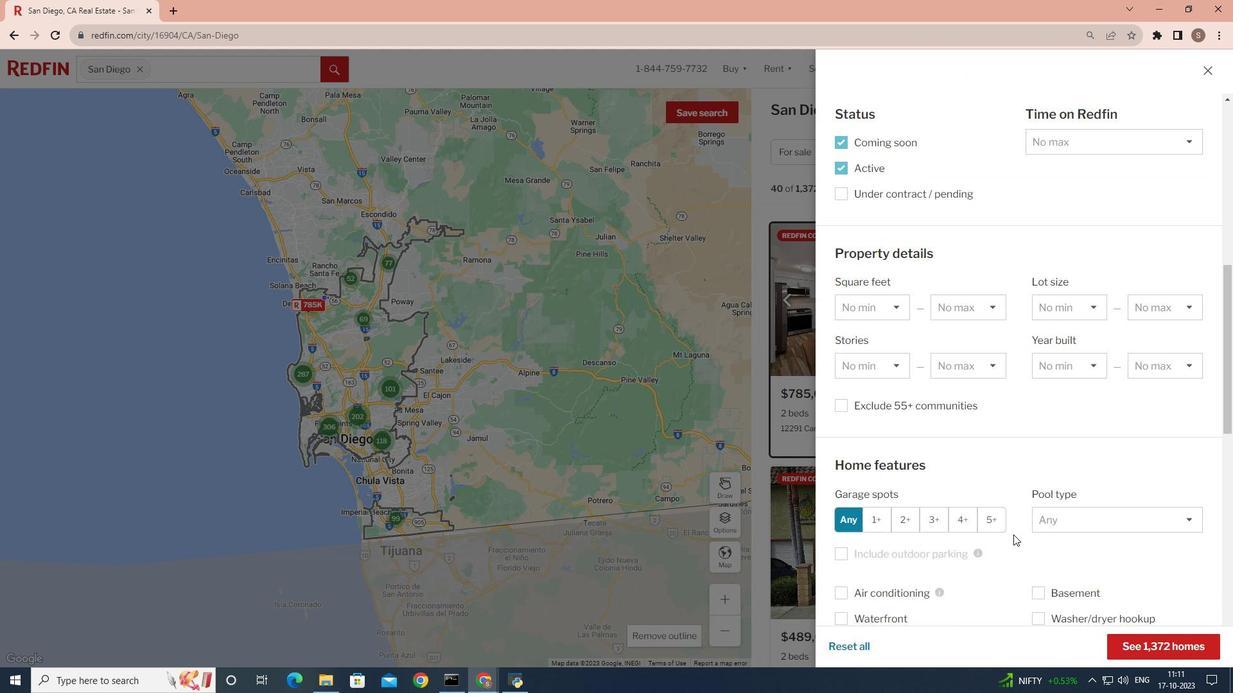 
Action: Mouse scrolled (1013, 534) with delta (0, 0)
Screenshot: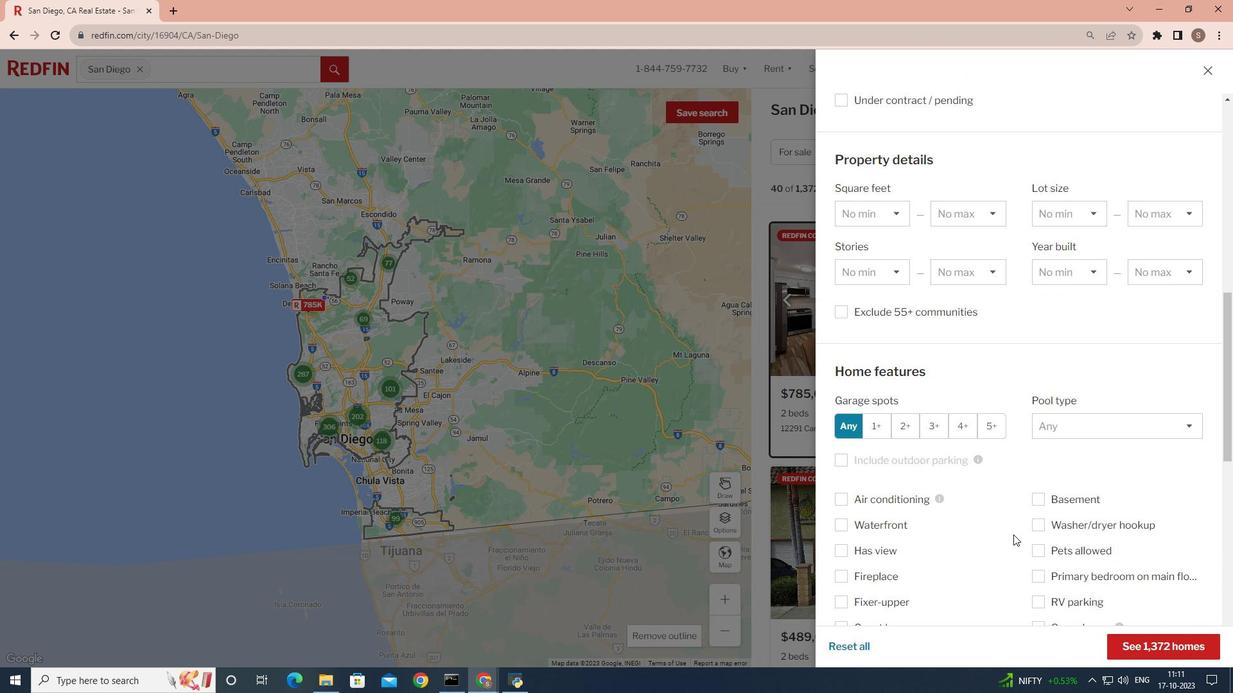 
Action: Mouse moved to (1013, 535)
Screenshot: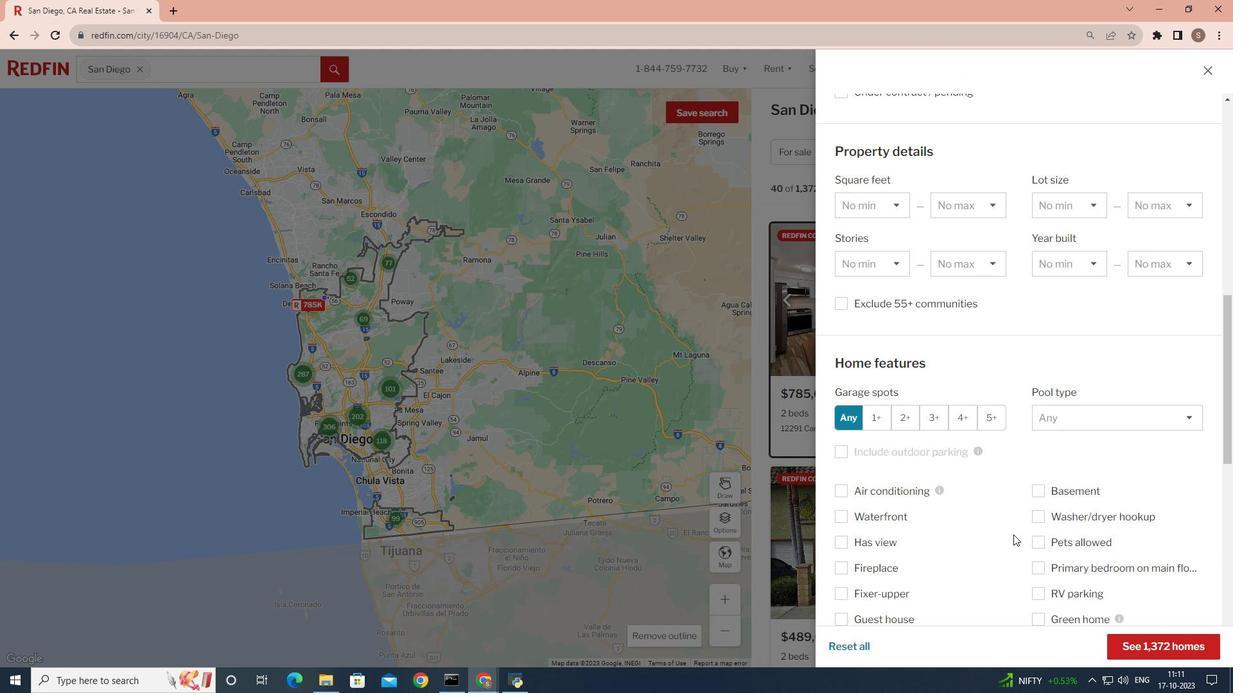 
Action: Mouse scrolled (1013, 534) with delta (0, 0)
Screenshot: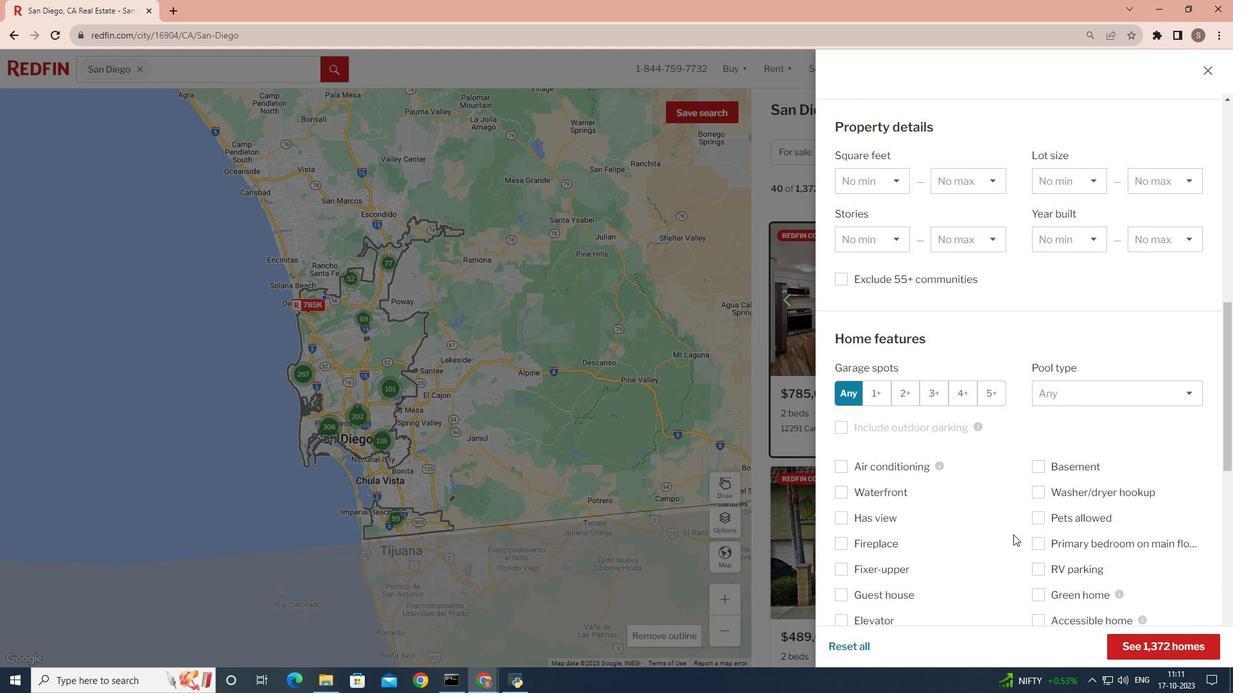 
Action: Mouse scrolled (1013, 534) with delta (0, 0)
Screenshot: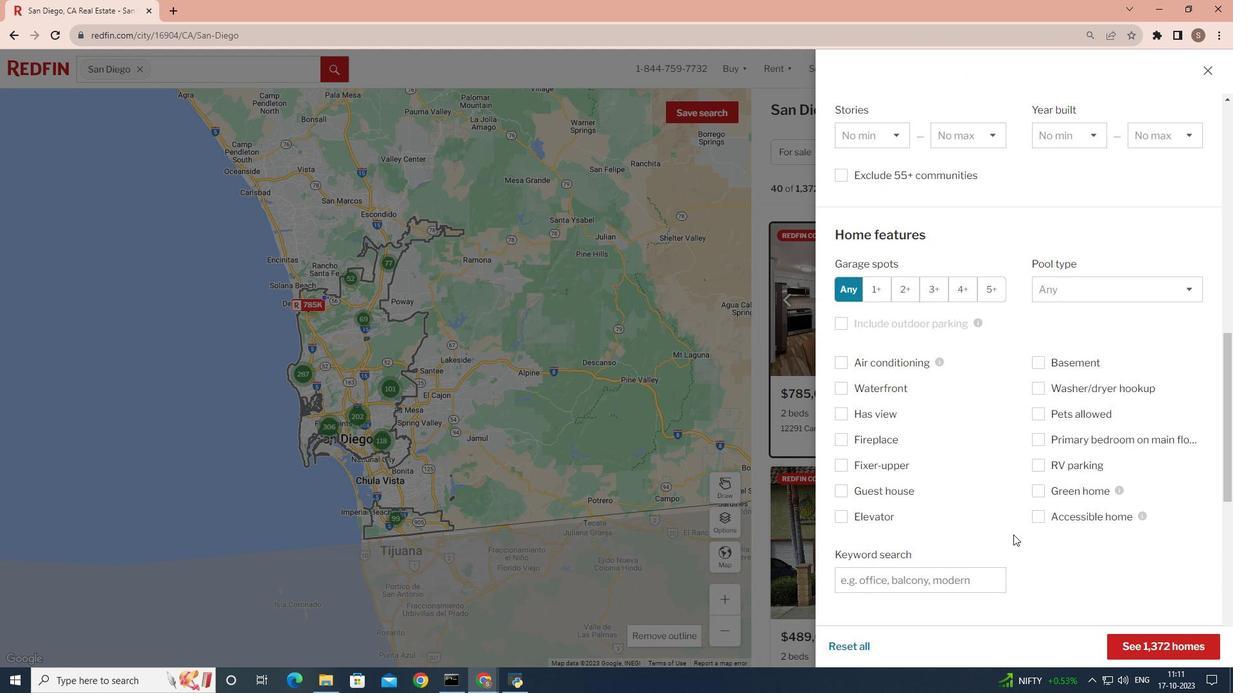 
Action: Mouse scrolled (1013, 534) with delta (0, 0)
Screenshot: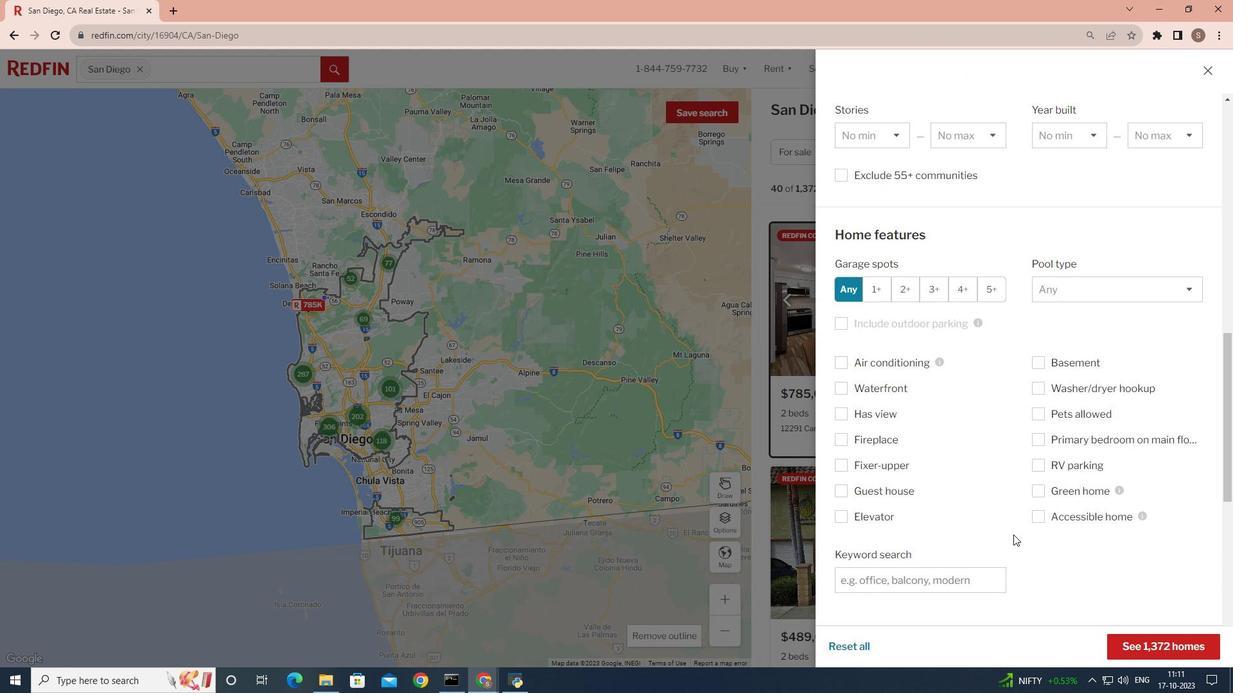 
Action: Mouse moved to (1013, 535)
Screenshot: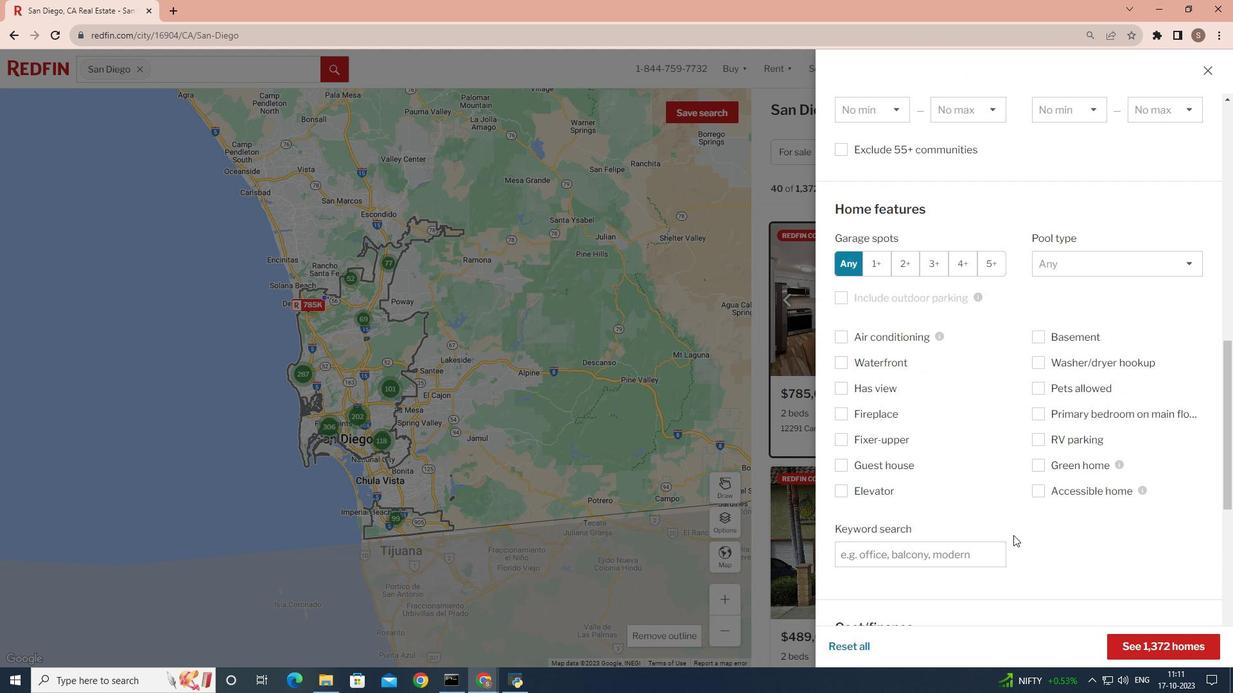 
Action: Mouse scrolled (1013, 535) with delta (0, 0)
Screenshot: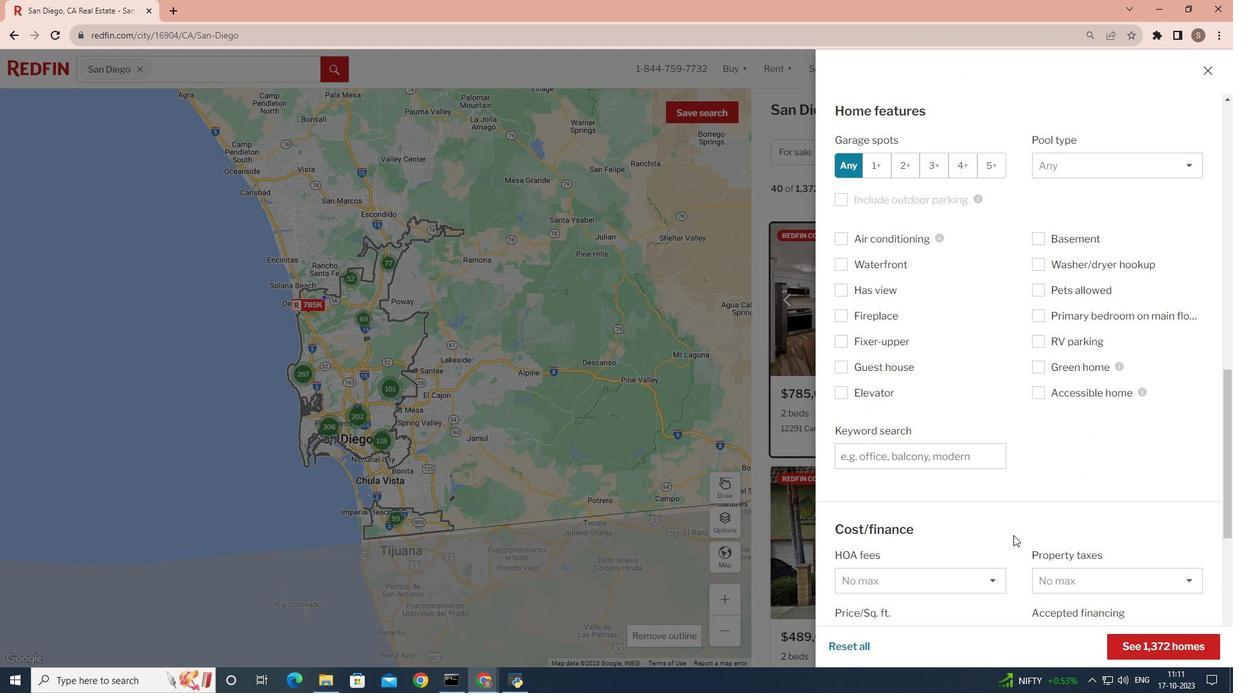 
Action: Mouse scrolled (1013, 535) with delta (0, 0)
Screenshot: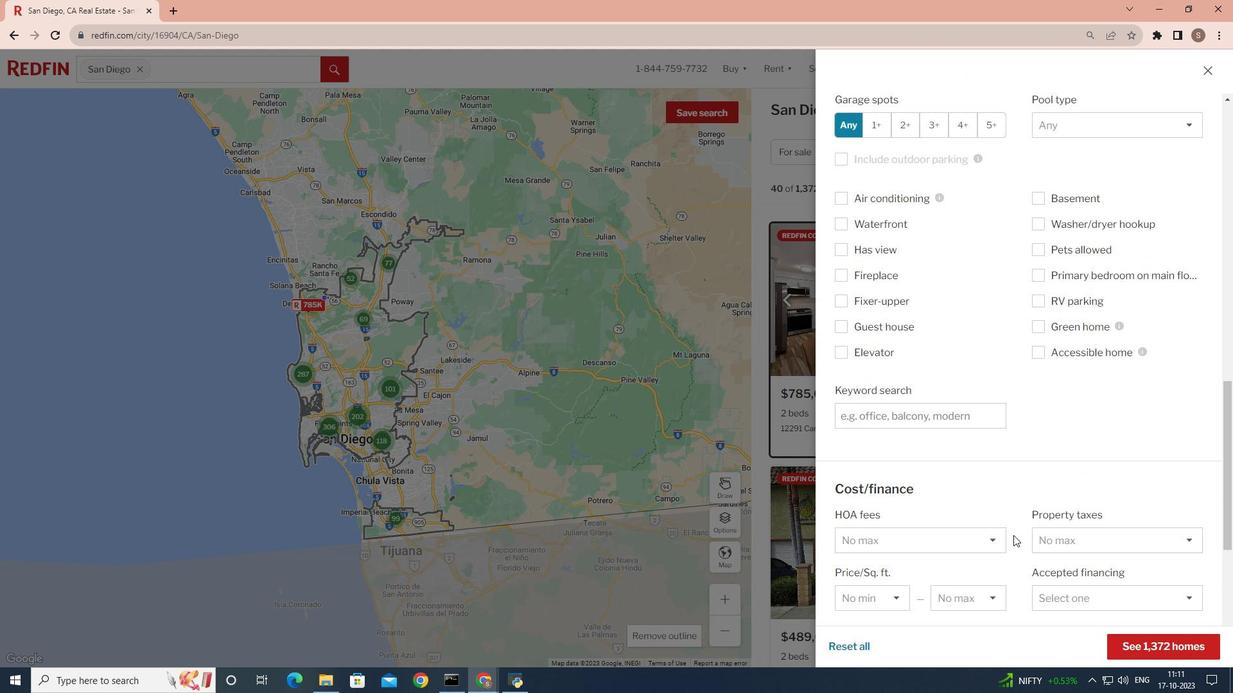 
Action: Mouse scrolled (1013, 535) with delta (0, 0)
Screenshot: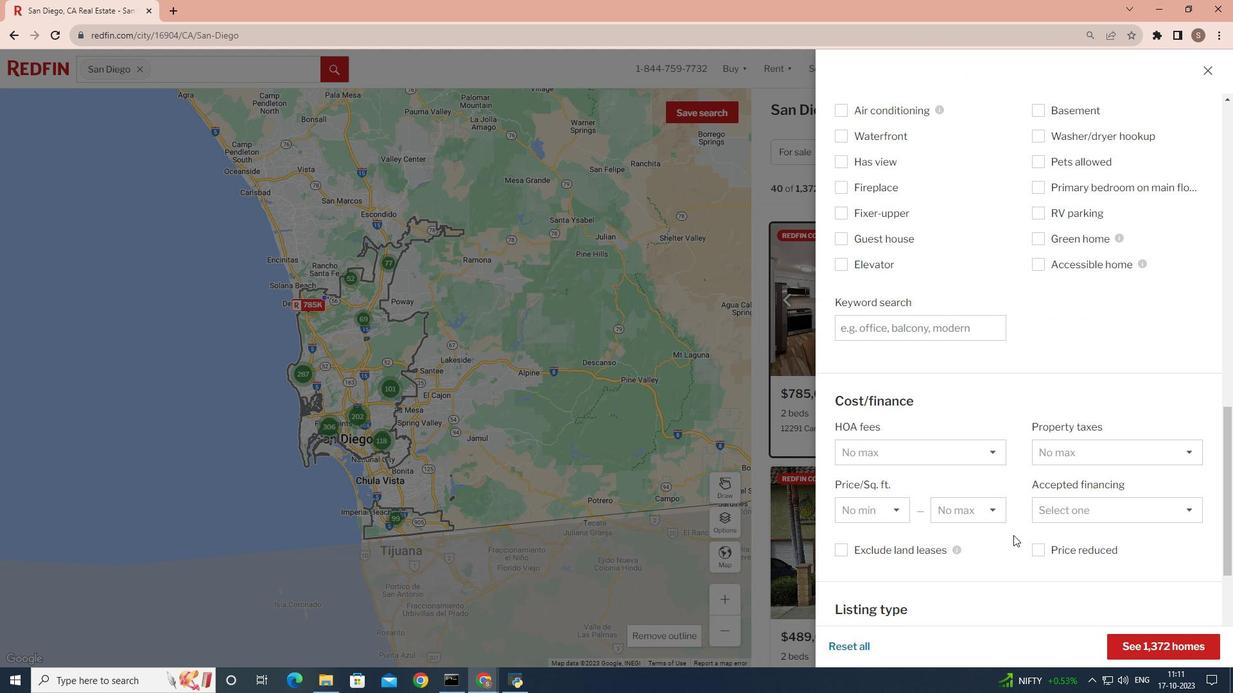 
Action: Mouse scrolled (1013, 535) with delta (0, 0)
Screenshot: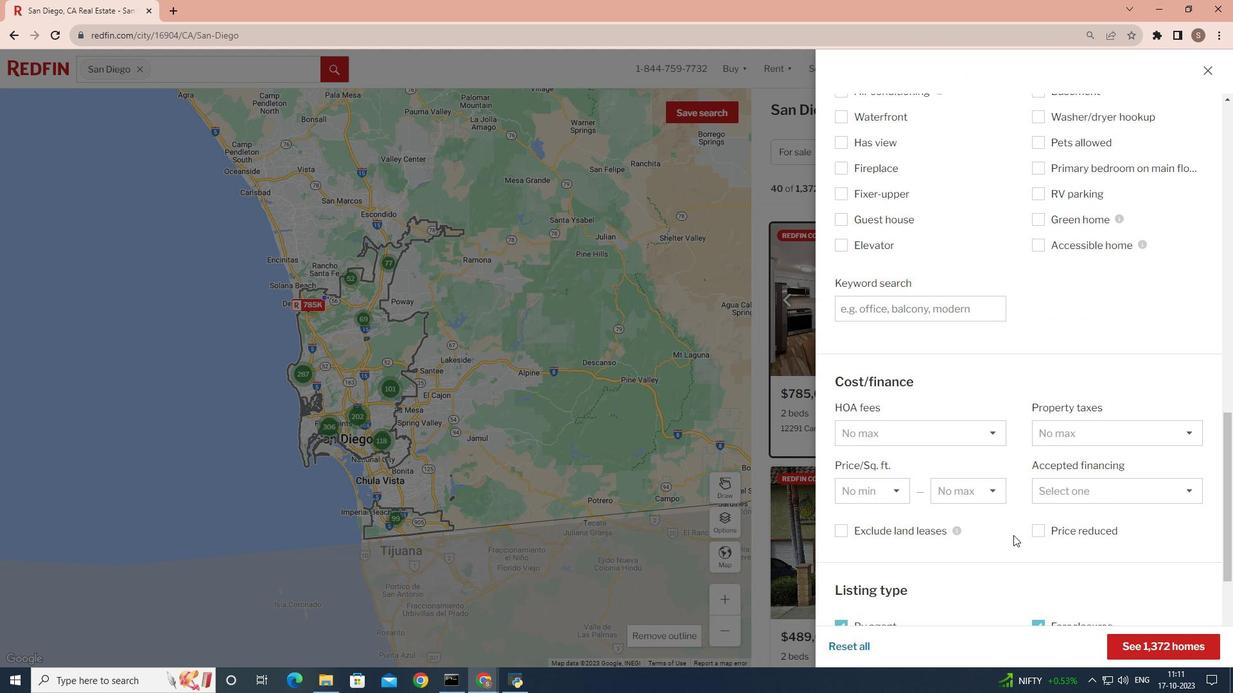 
Action: Mouse scrolled (1013, 535) with delta (0, 0)
Screenshot: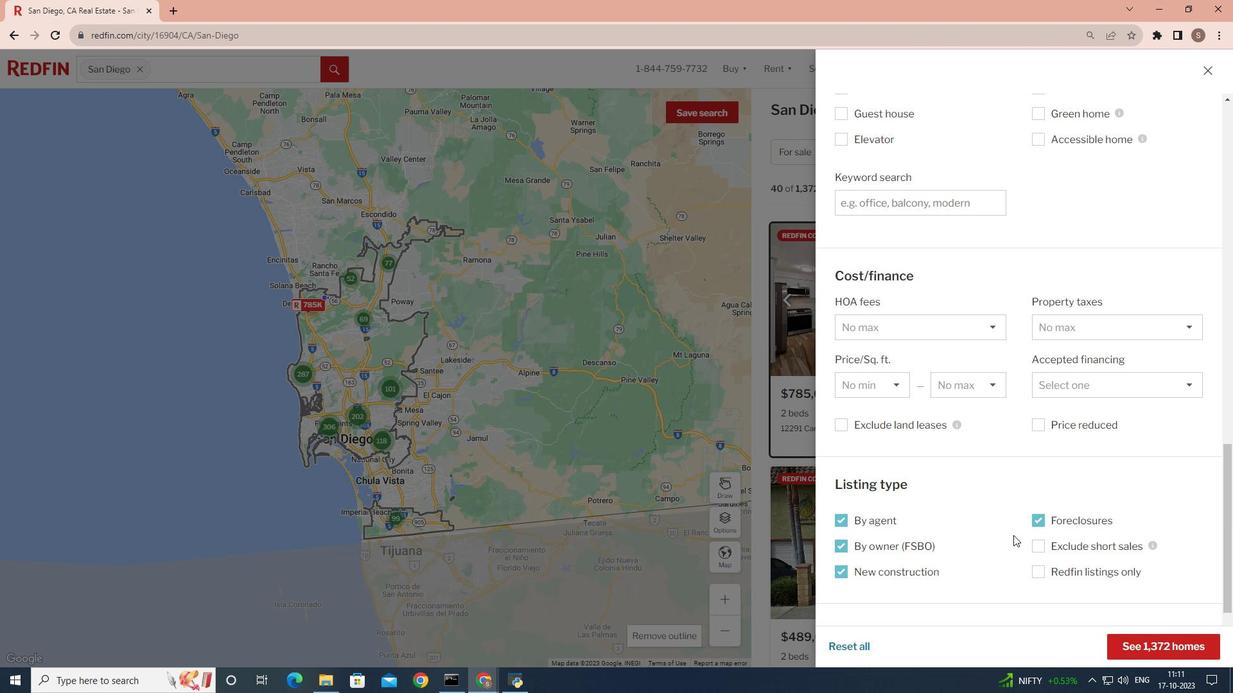 
Action: Mouse scrolled (1013, 535) with delta (0, 0)
Screenshot: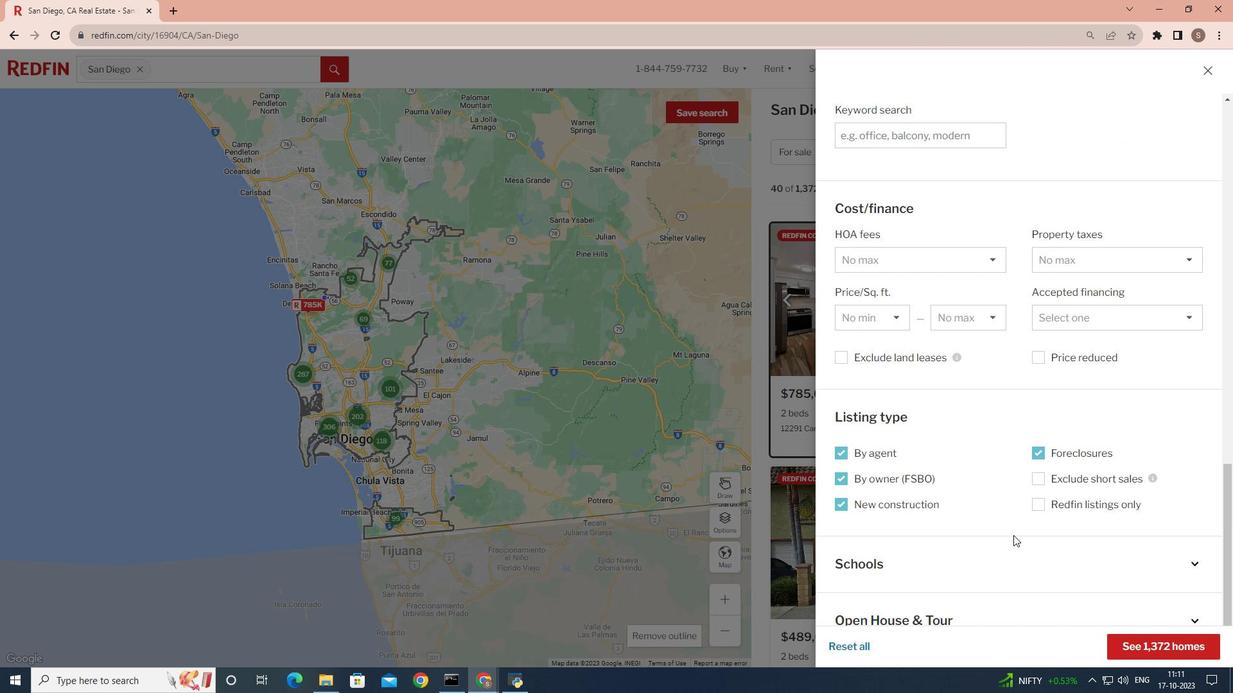 
Action: Mouse scrolled (1013, 535) with delta (0, 0)
Screenshot: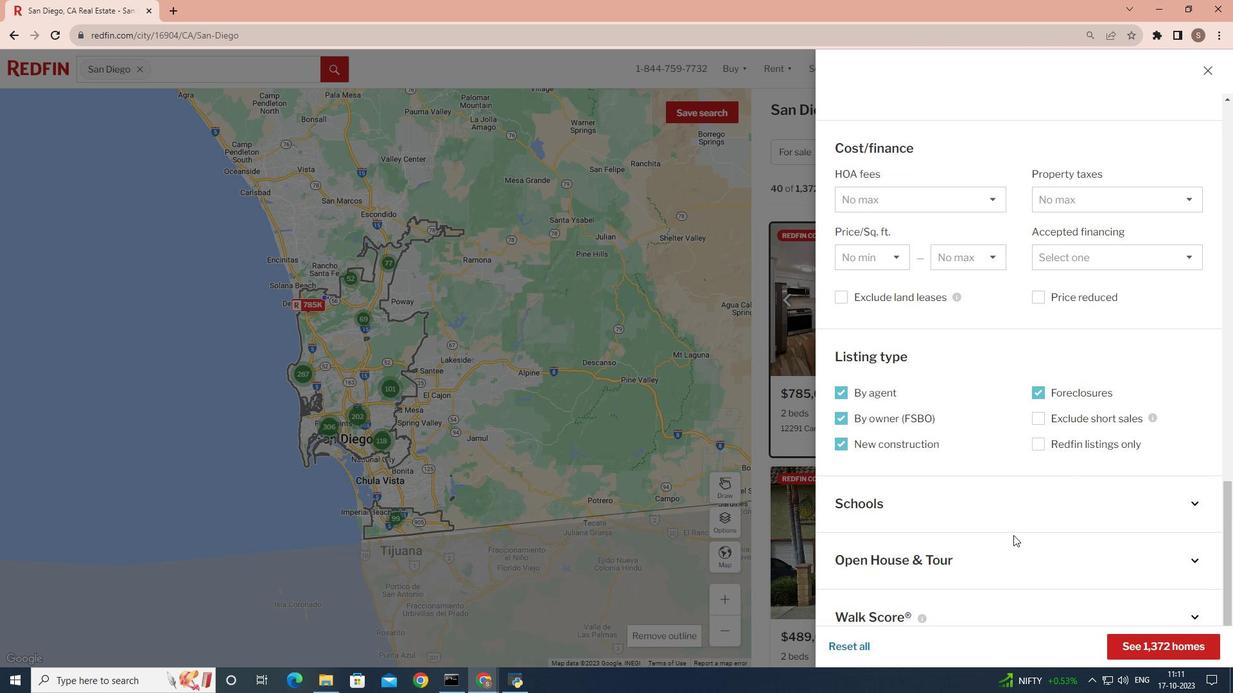
Action: Mouse moved to (1036, 421)
Screenshot: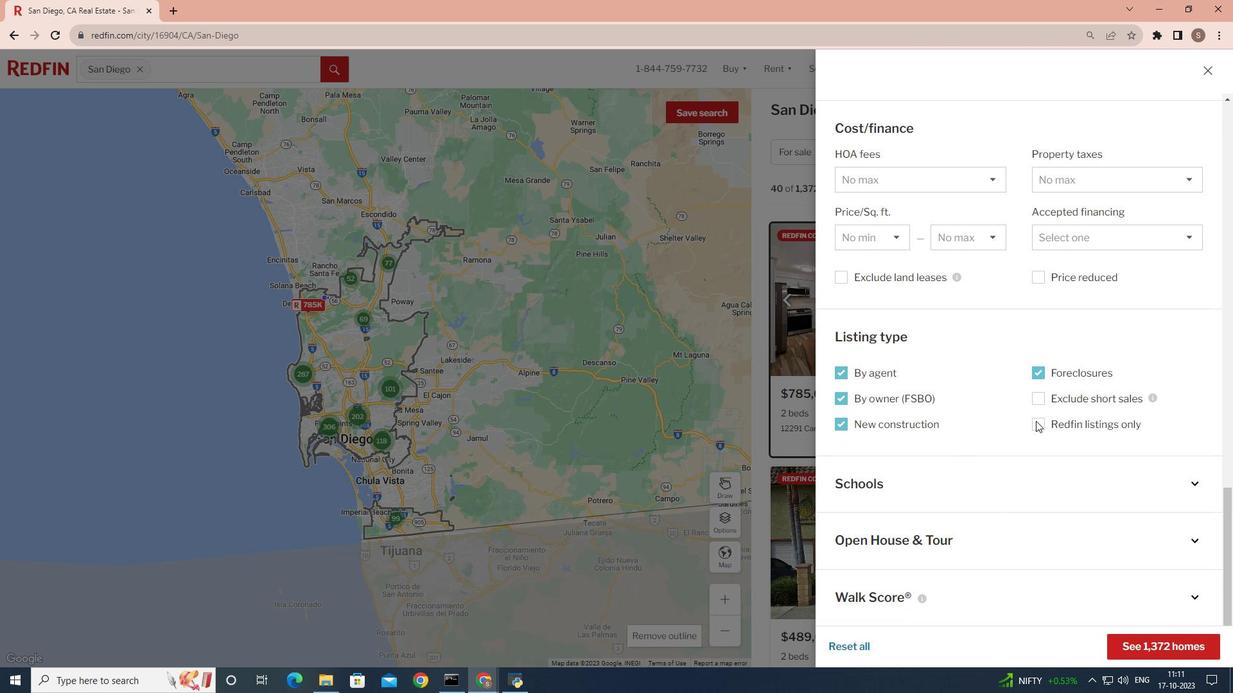 
Action: Mouse pressed left at (1036, 421)
Screenshot: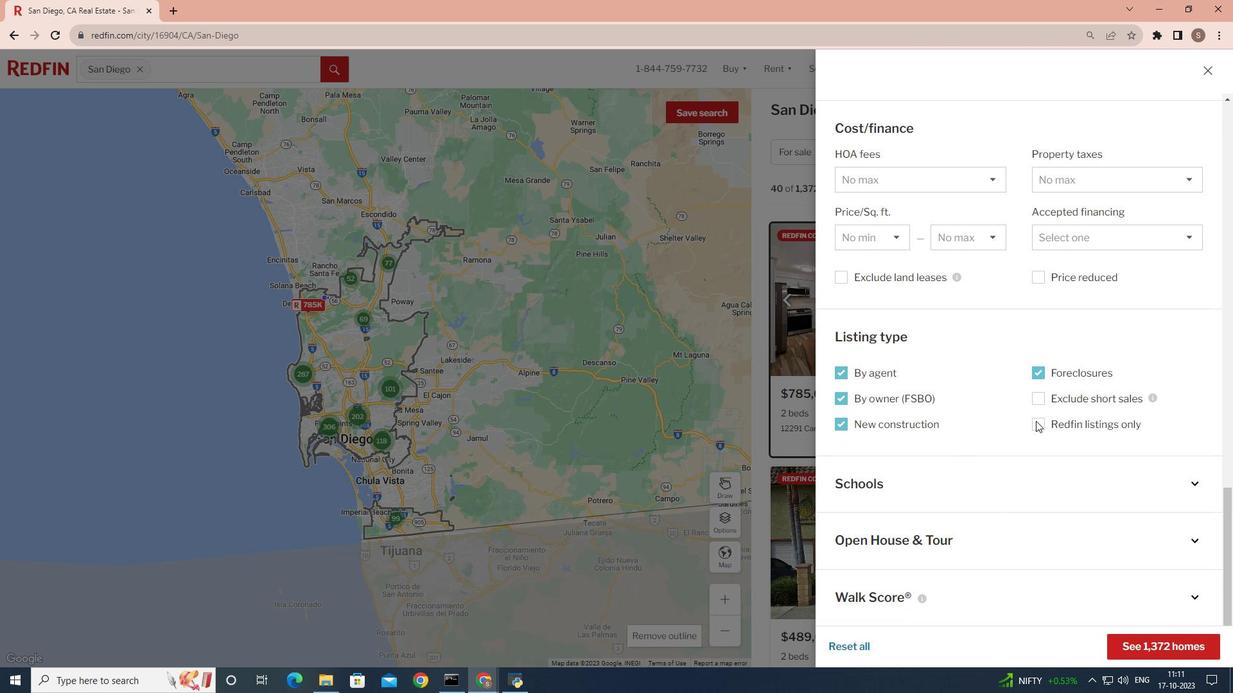 
Action: Mouse moved to (1150, 643)
Screenshot: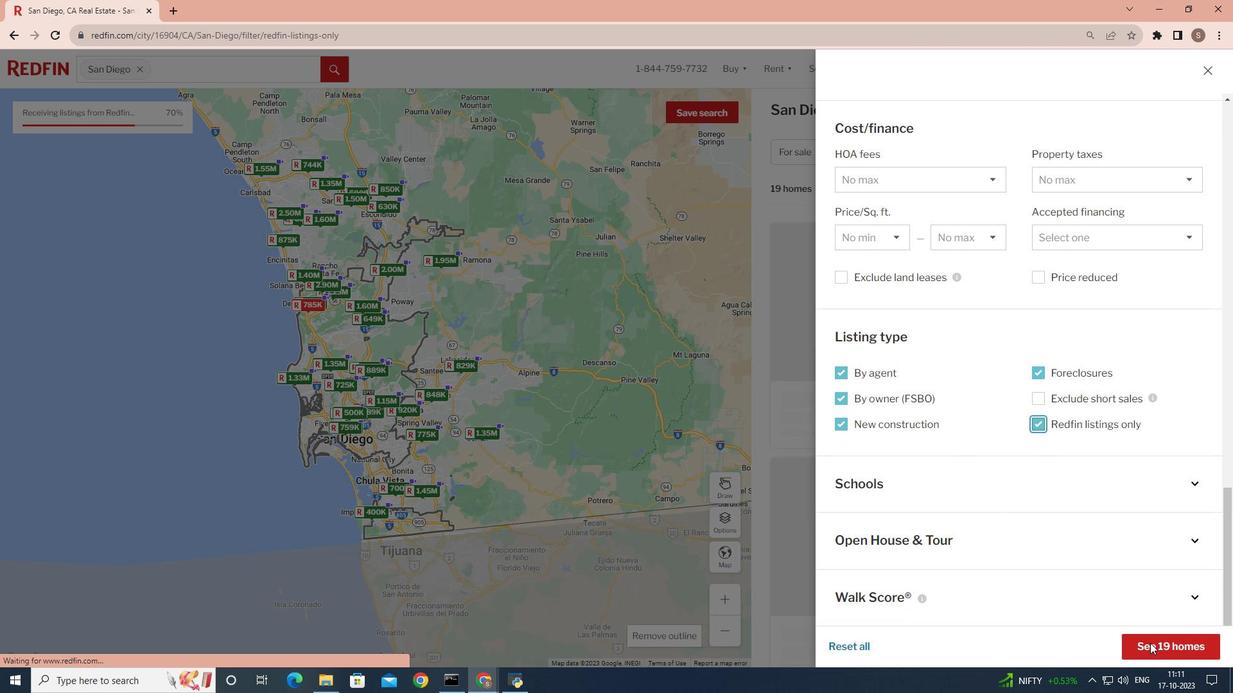 
Action: Mouse pressed left at (1150, 643)
Screenshot: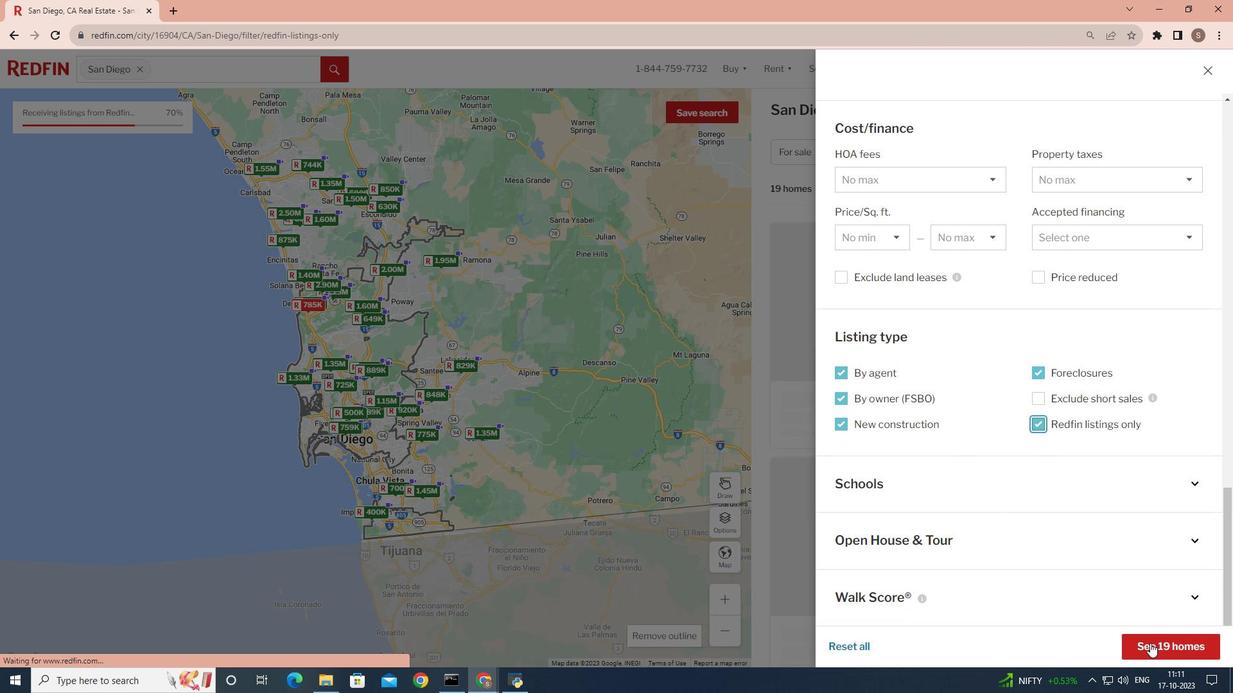 
Action: Mouse moved to (1125, 616)
Screenshot: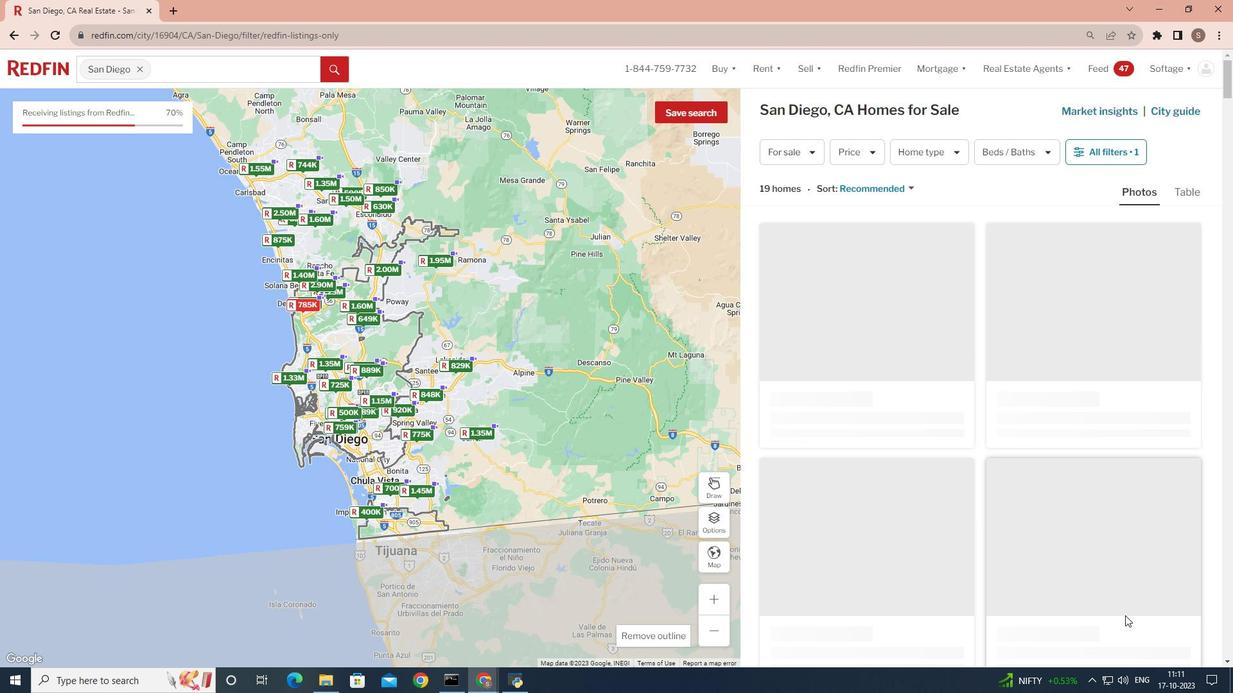 
